 Task: Look for space in Koutiala, Mali from 4th August, 2023 to 8th August, 2023 for 1 adult in price range Rs.10000 to Rs.15000. Place can be private room with 1  bedroom having 1 bed and 1 bathroom. Property type can be flatguest house, hotel. Amenities needed are: wifi, washing machine. Booking option can be shelf check-in. Required host language is English.
Action: Mouse moved to (450, 91)
Screenshot: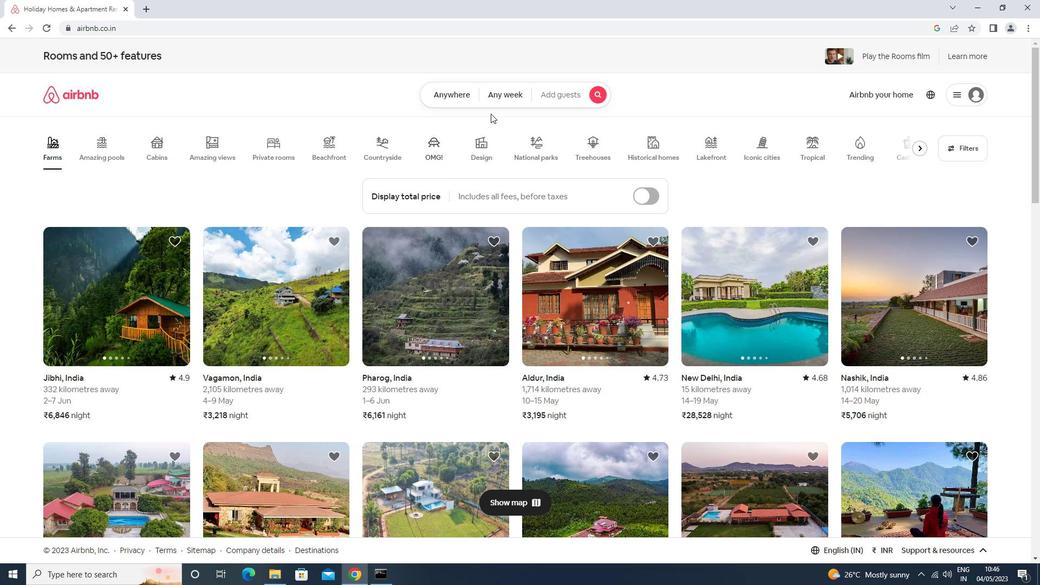 
Action: Mouse pressed left at (450, 91)
Screenshot: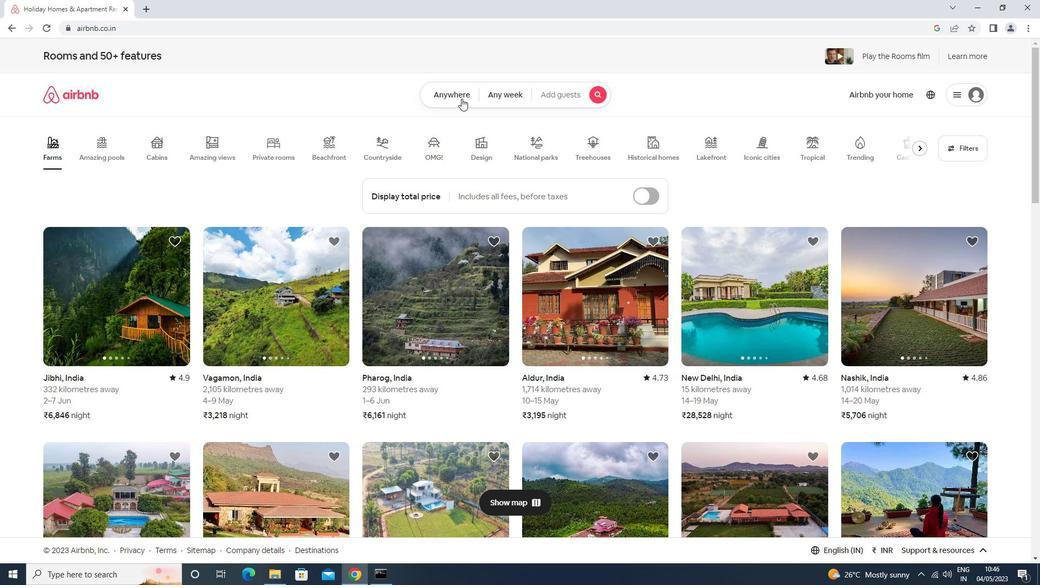
Action: Mouse moved to (388, 136)
Screenshot: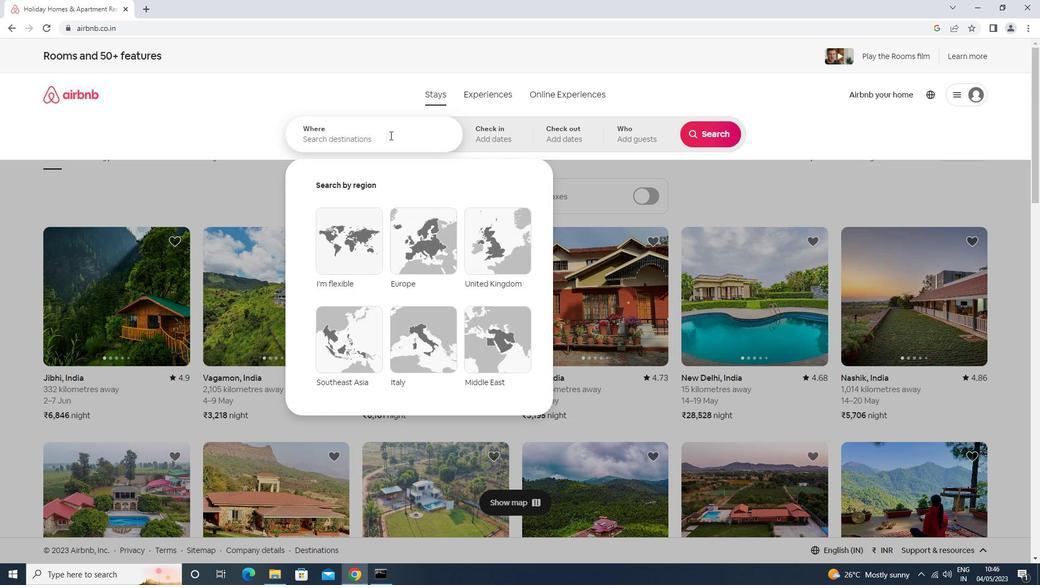 
Action: Mouse pressed left at (388, 136)
Screenshot: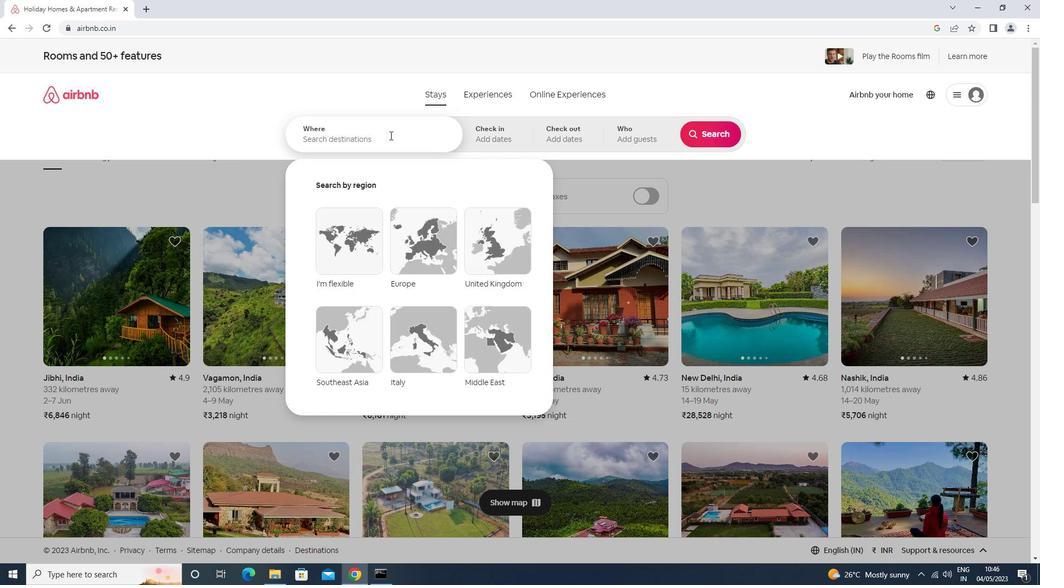 
Action: Mouse moved to (382, 140)
Screenshot: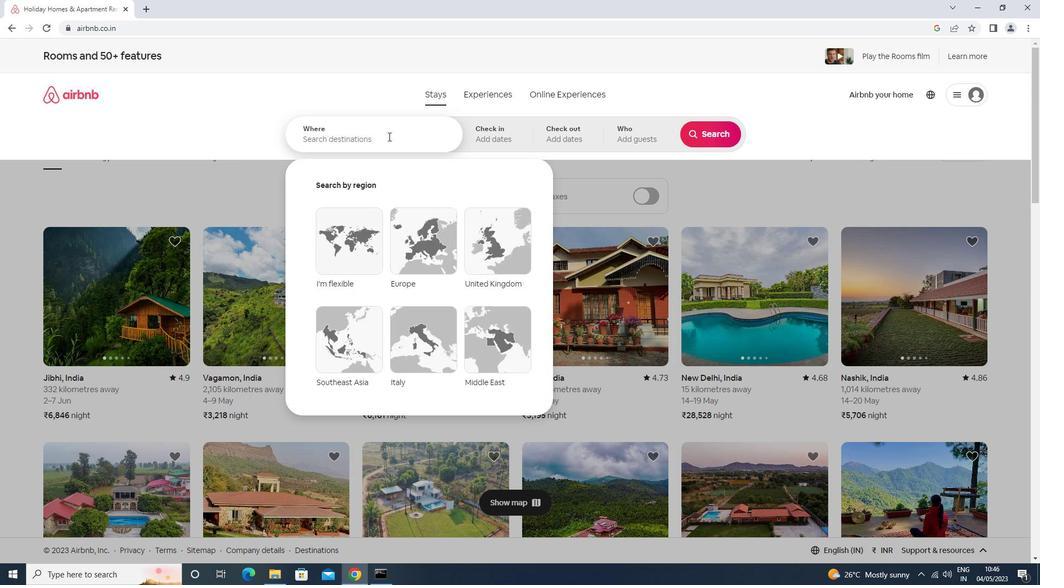 
Action: Key pressed koutiala<Key.space><Key.down><Key.enter>
Screenshot: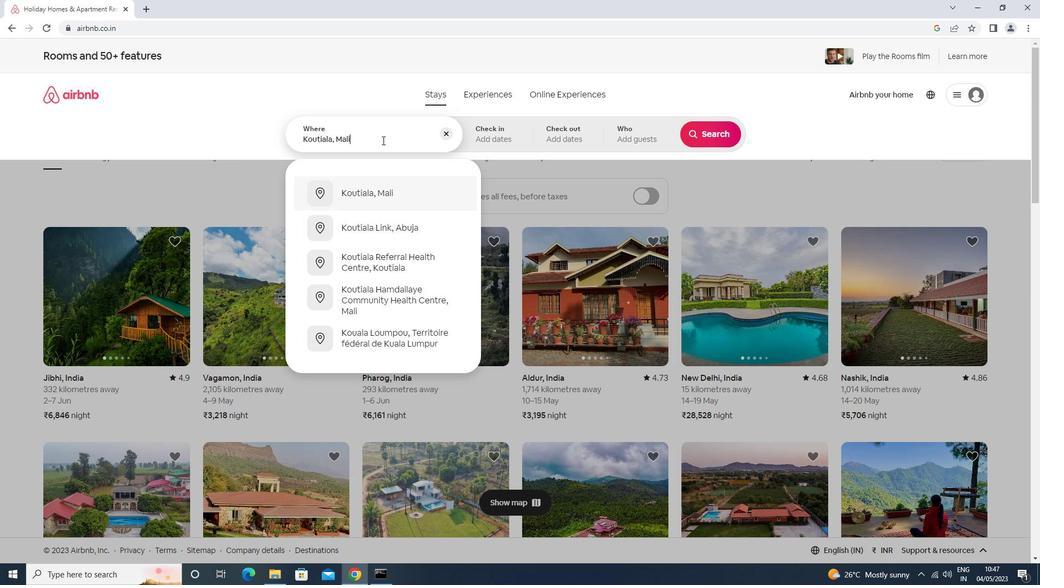 
Action: Mouse moved to (548, 295)
Screenshot: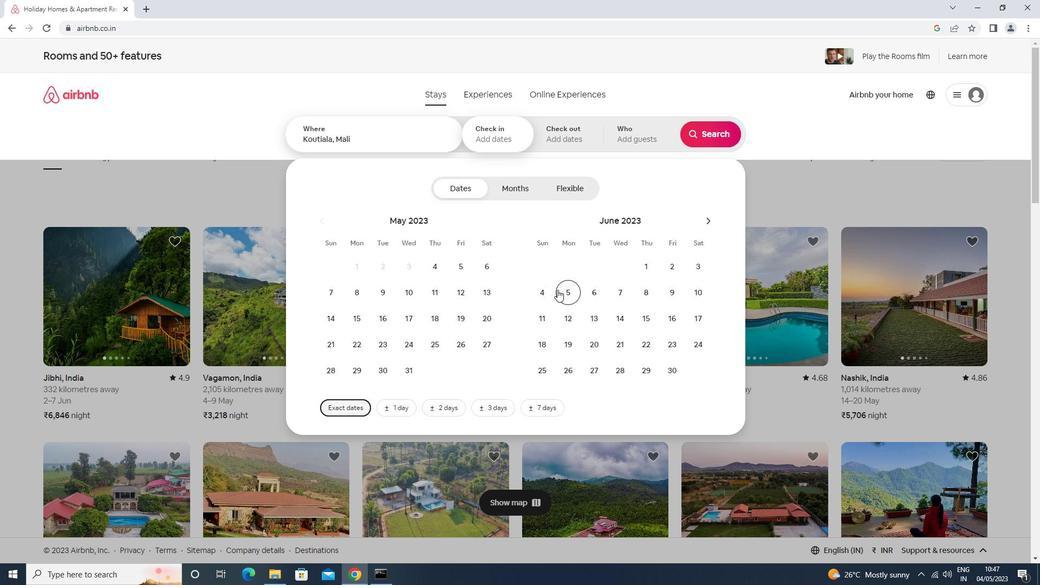 
Action: Mouse pressed left at (548, 295)
Screenshot: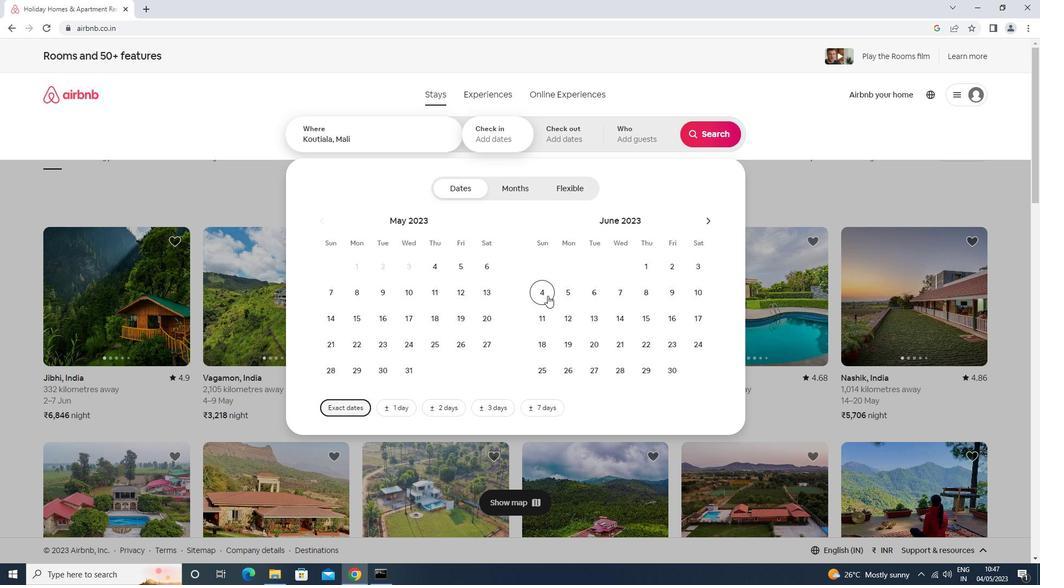 
Action: Mouse moved to (640, 298)
Screenshot: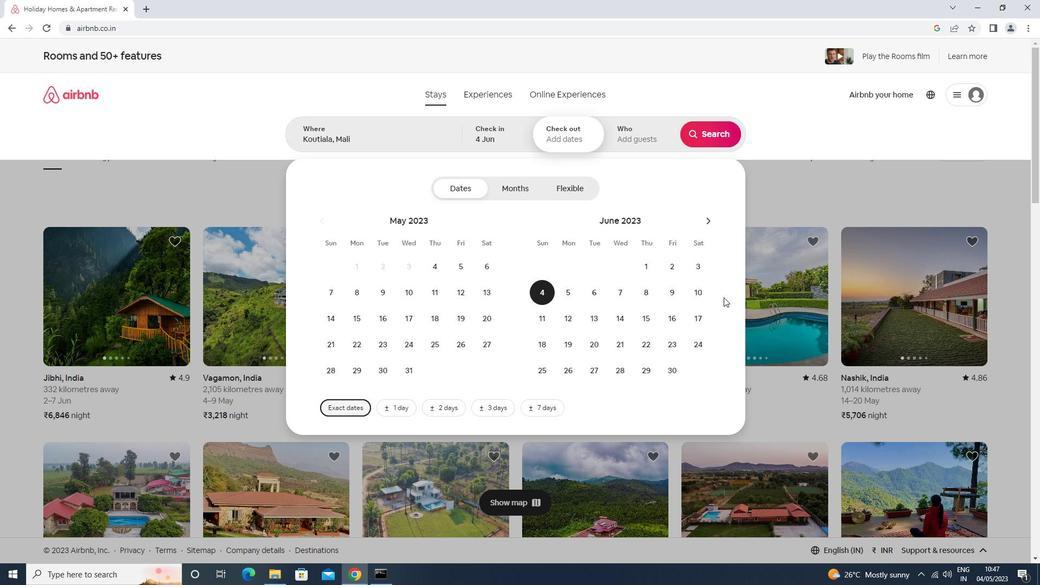 
Action: Mouse pressed left at (640, 298)
Screenshot: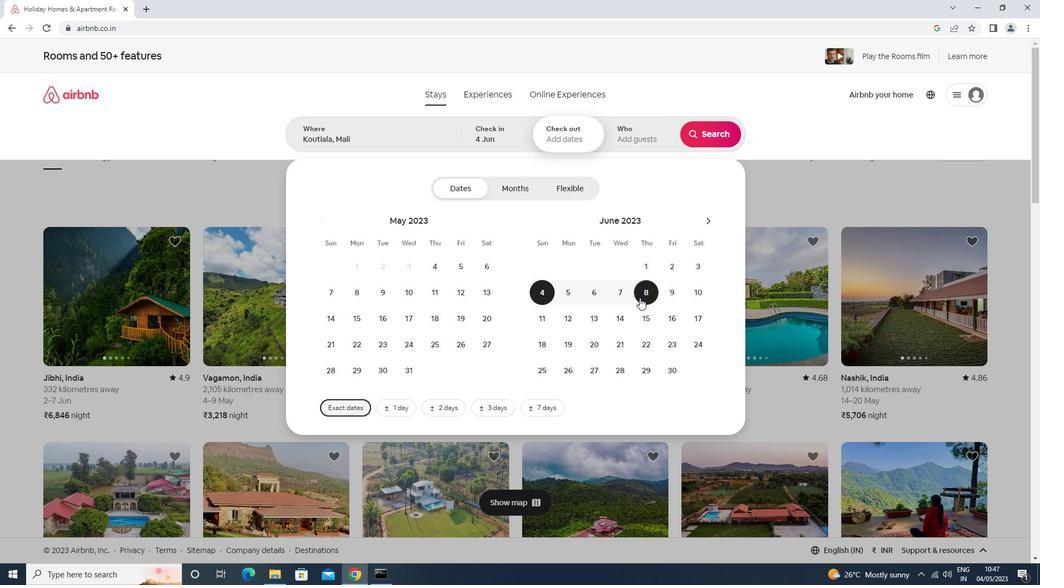 
Action: Mouse moved to (640, 140)
Screenshot: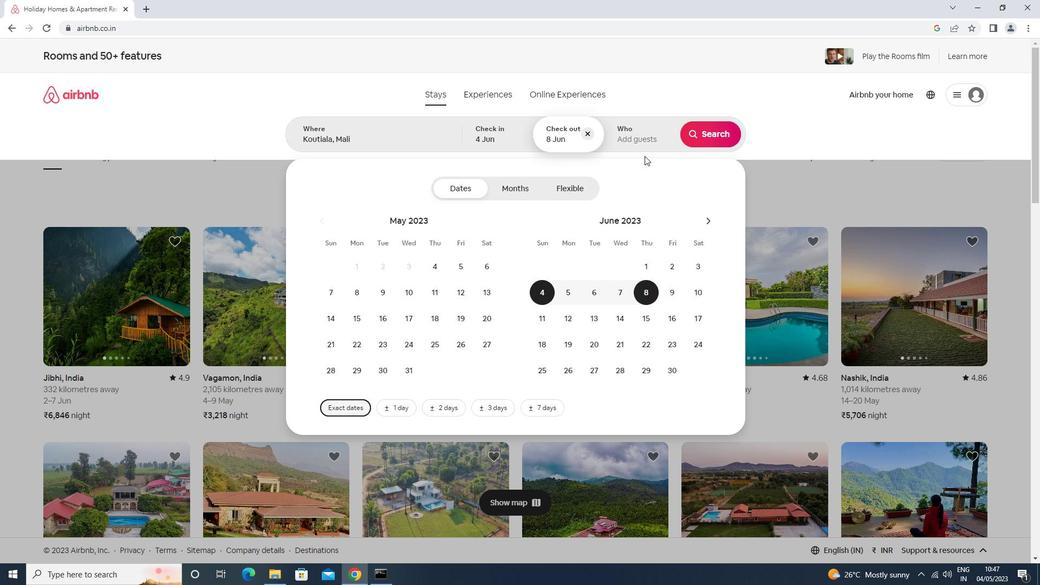 
Action: Mouse pressed left at (640, 140)
Screenshot: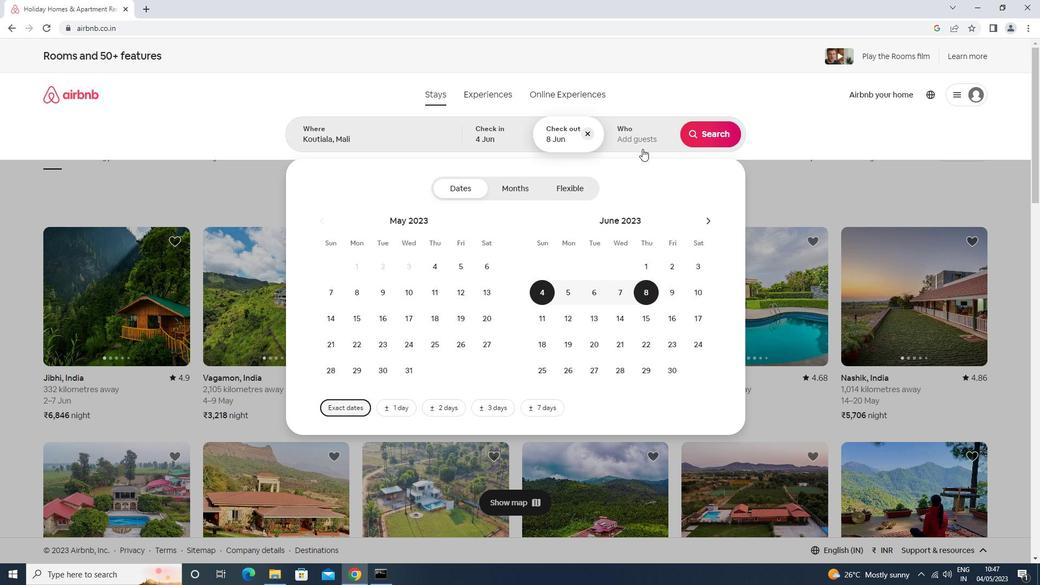 
Action: Mouse moved to (718, 194)
Screenshot: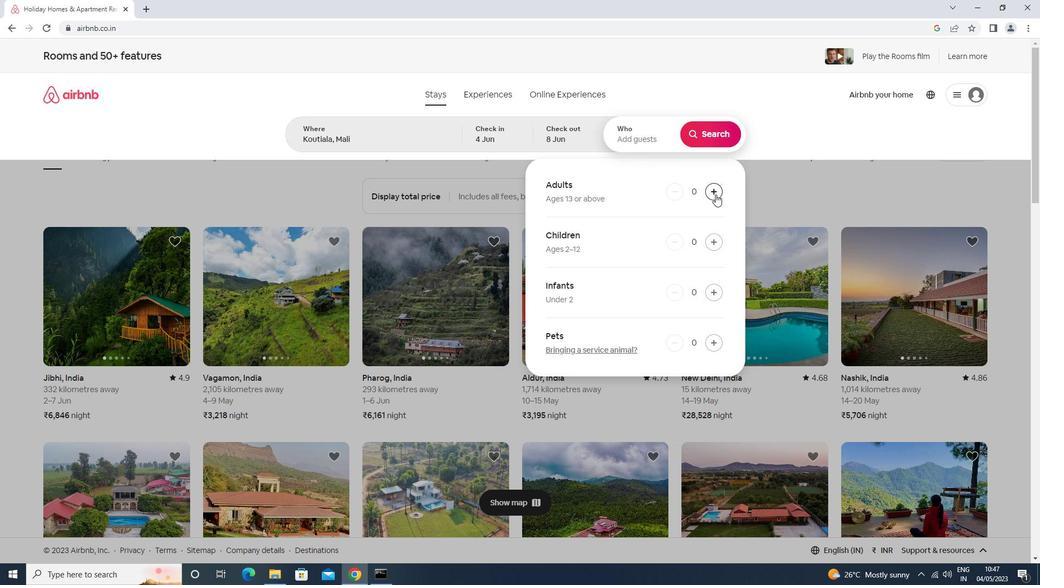 
Action: Mouse pressed left at (718, 194)
Screenshot: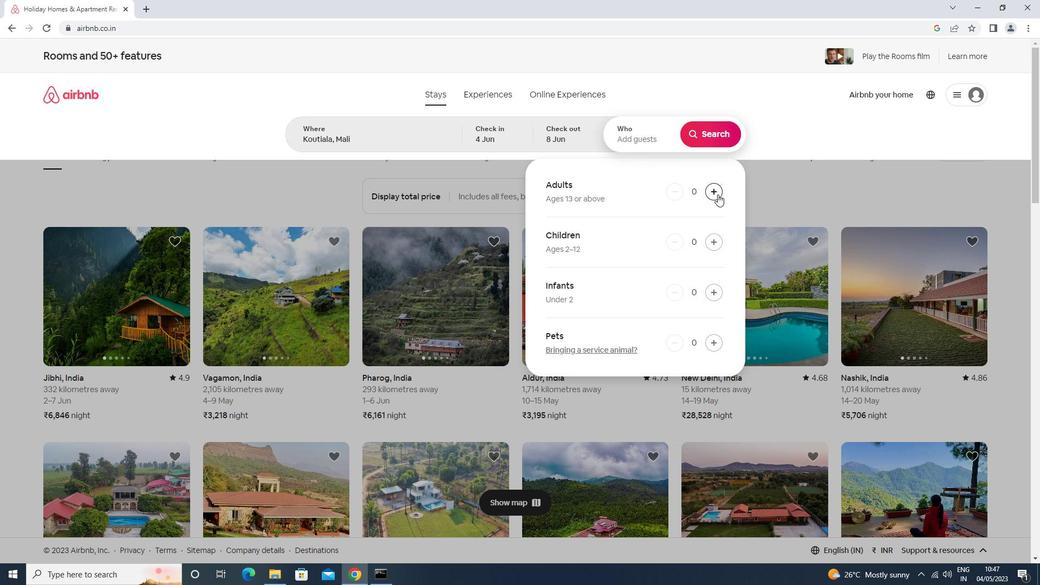 
Action: Mouse moved to (702, 130)
Screenshot: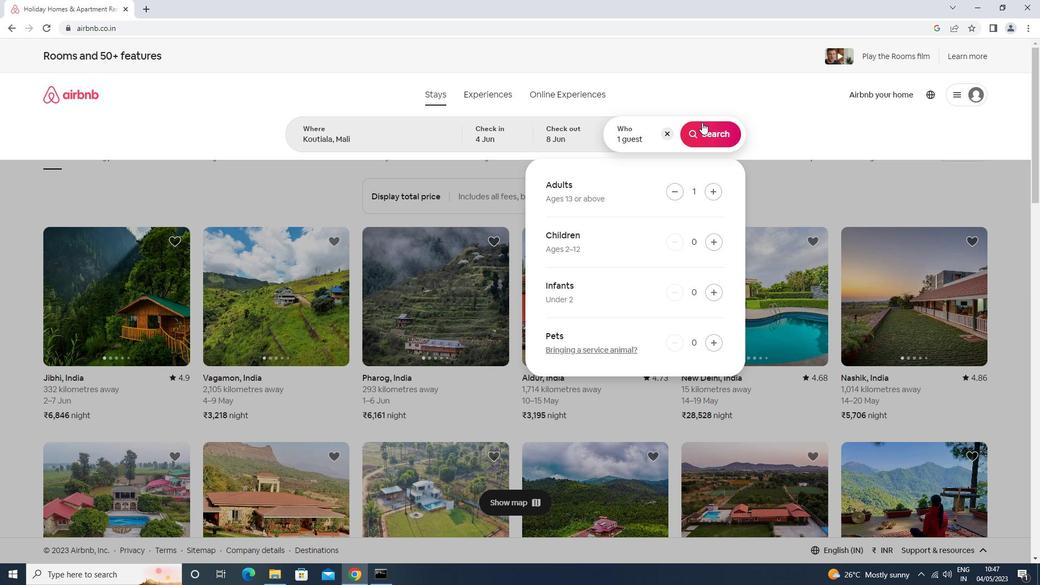 
Action: Mouse pressed left at (702, 130)
Screenshot: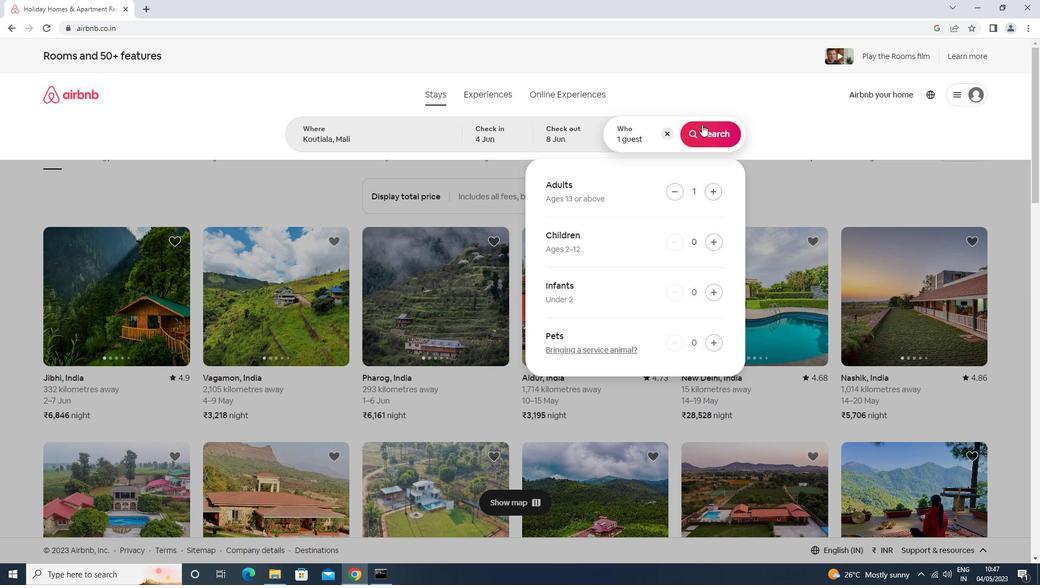 
Action: Mouse moved to (988, 99)
Screenshot: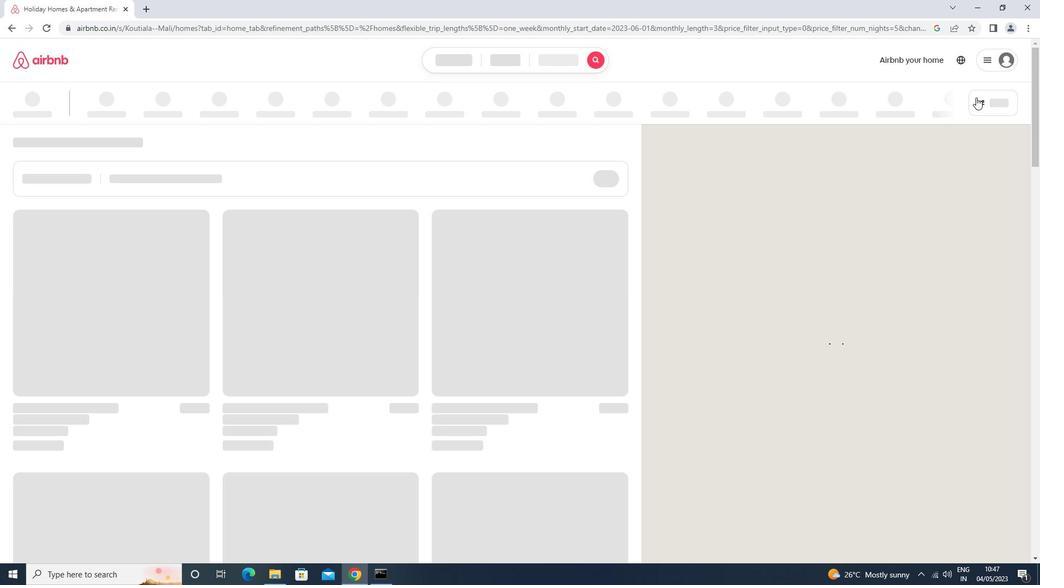 
Action: Mouse pressed left at (988, 99)
Screenshot: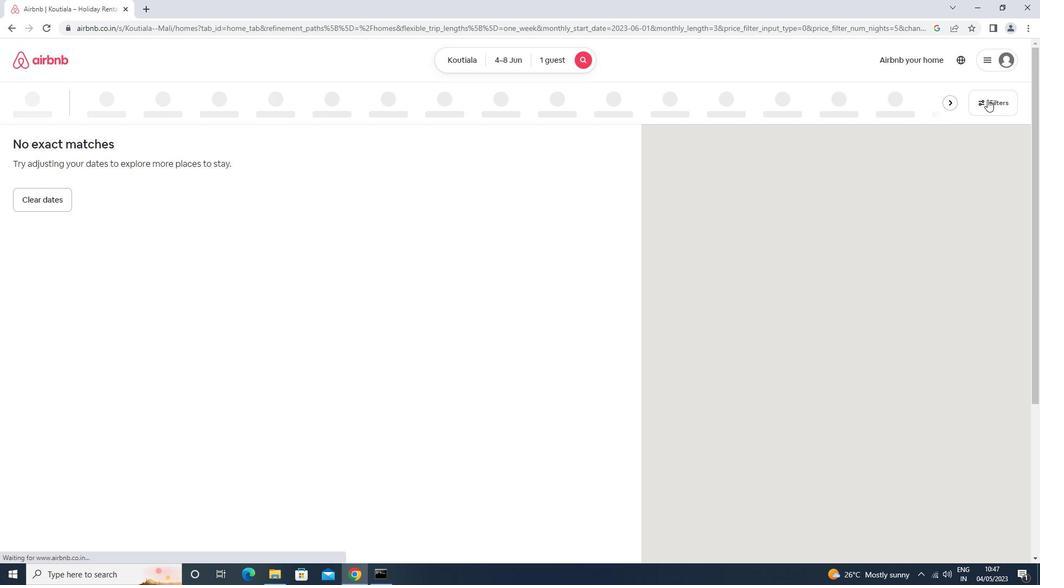 
Action: Mouse moved to (452, 175)
Screenshot: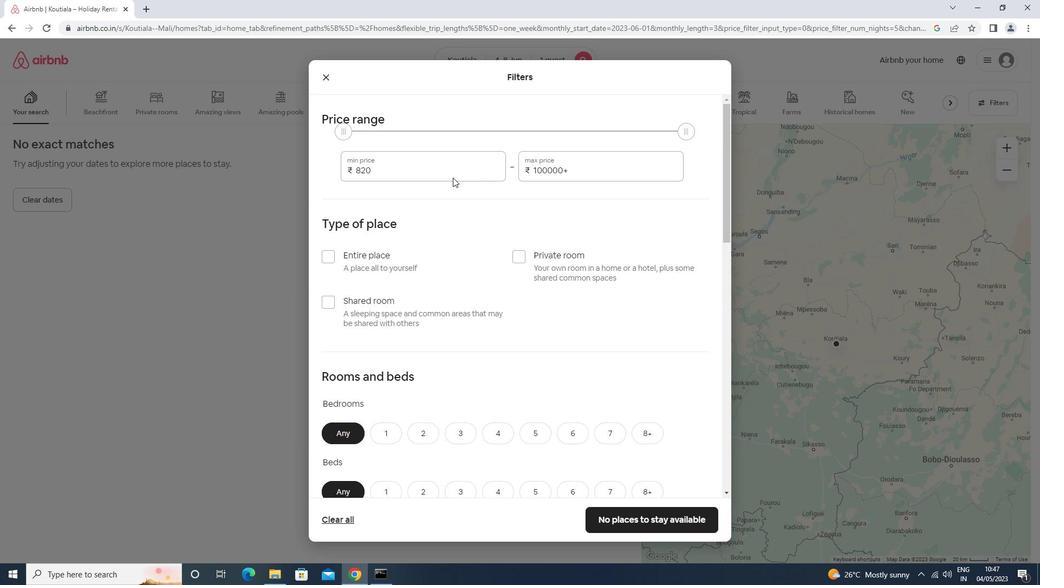 
Action: Mouse pressed left at (452, 175)
Screenshot: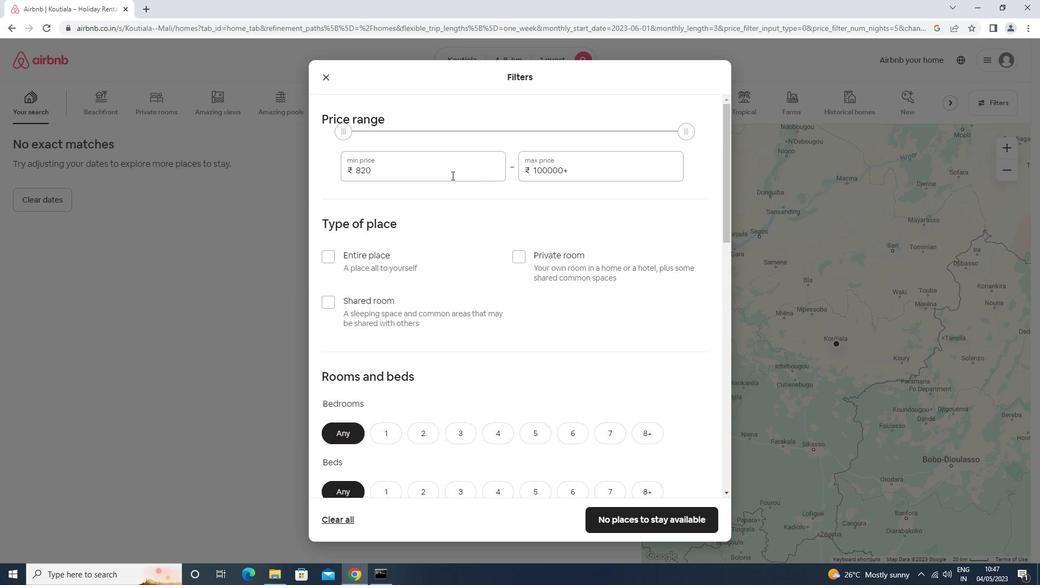 
Action: Key pressed <Key.backspace><Key.backspace><Key.backspace><Key.backspace><Key.backspace><Key.backspace><Key.backspace><Key.backspace><Key.backspace><Key.backspace><Key.backspace><Key.backspace><Key.backspace>10000<Key.tab>15000
Screenshot: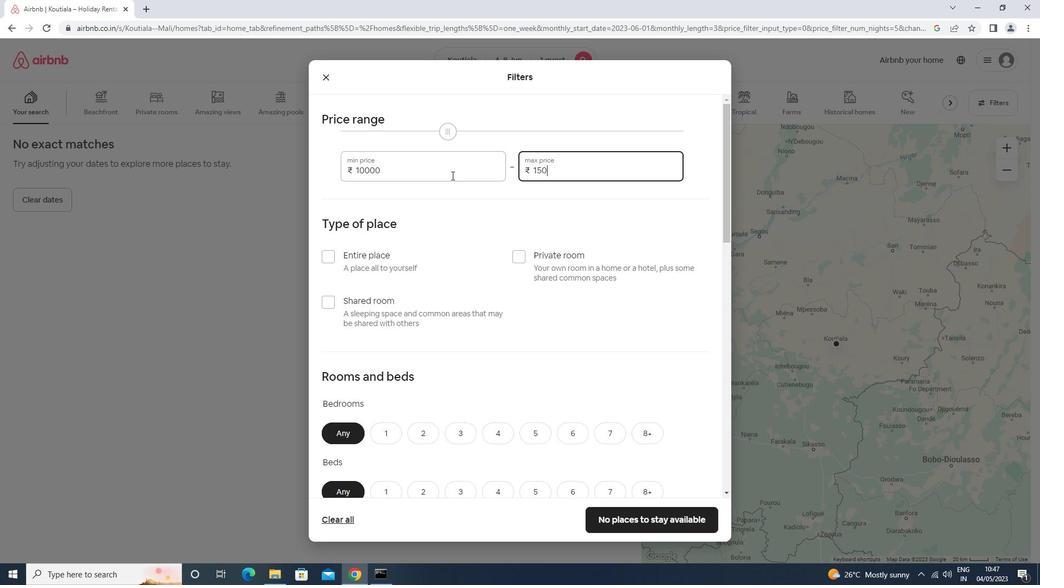 
Action: Mouse moved to (524, 259)
Screenshot: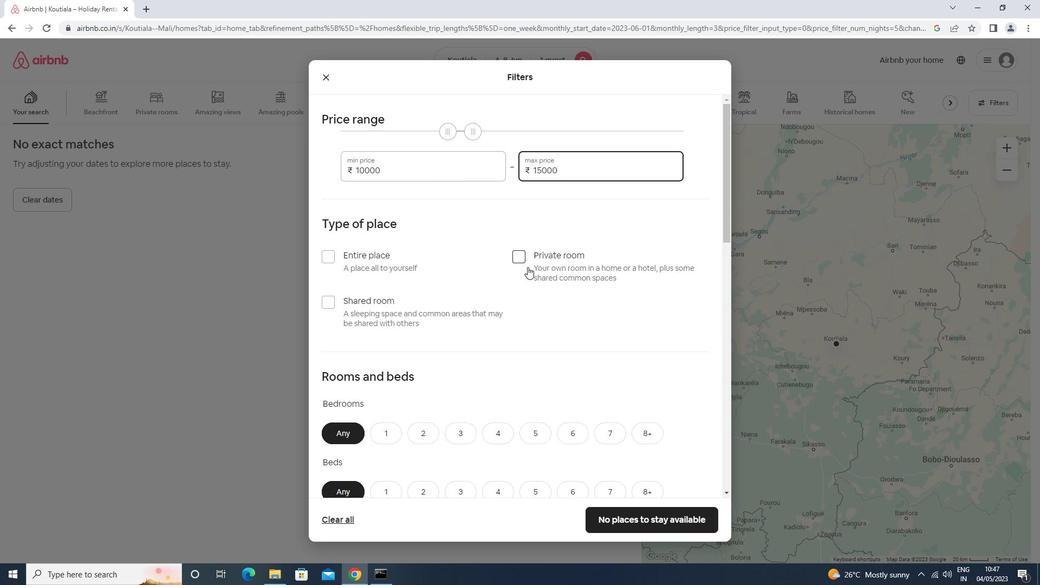 
Action: Mouse pressed left at (524, 259)
Screenshot: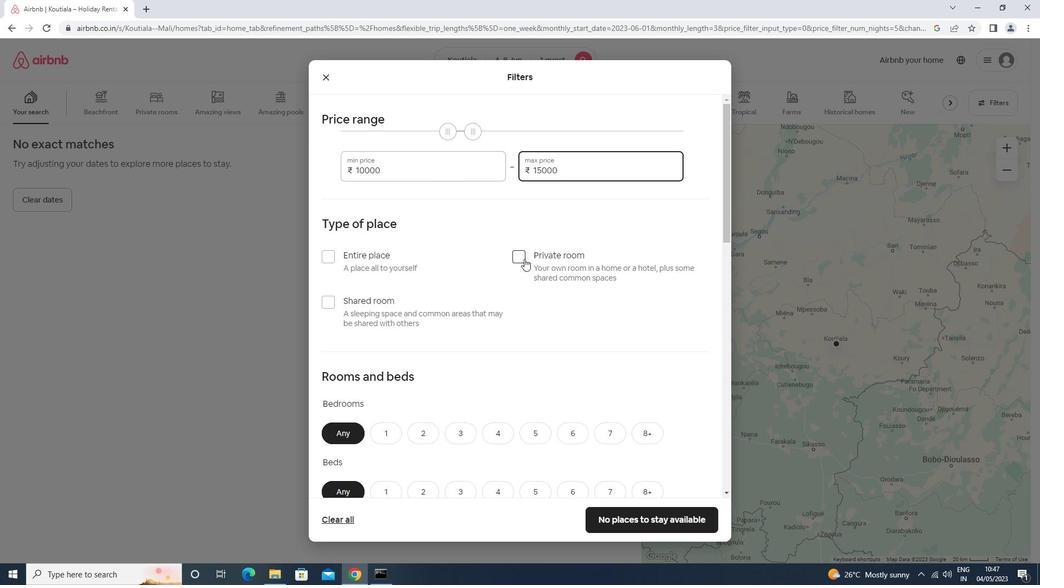 
Action: Mouse scrolled (524, 258) with delta (0, 0)
Screenshot: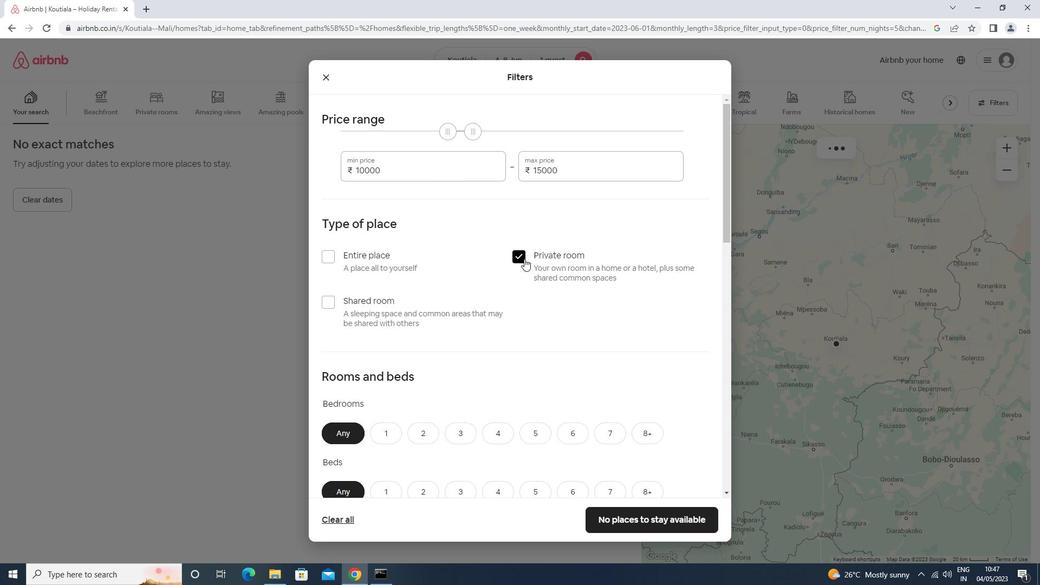 
Action: Mouse scrolled (524, 258) with delta (0, 0)
Screenshot: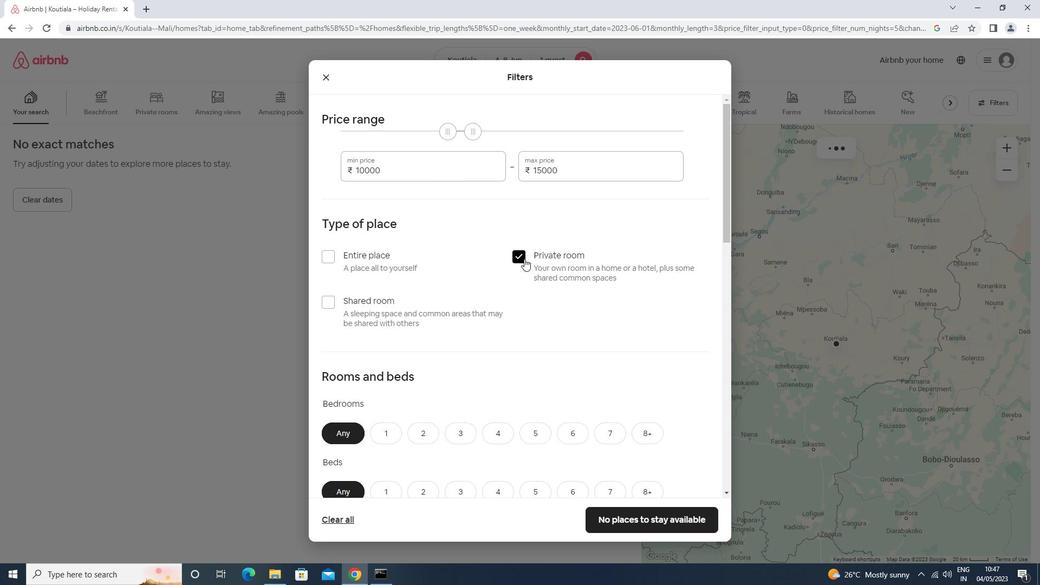 
Action: Mouse moved to (389, 325)
Screenshot: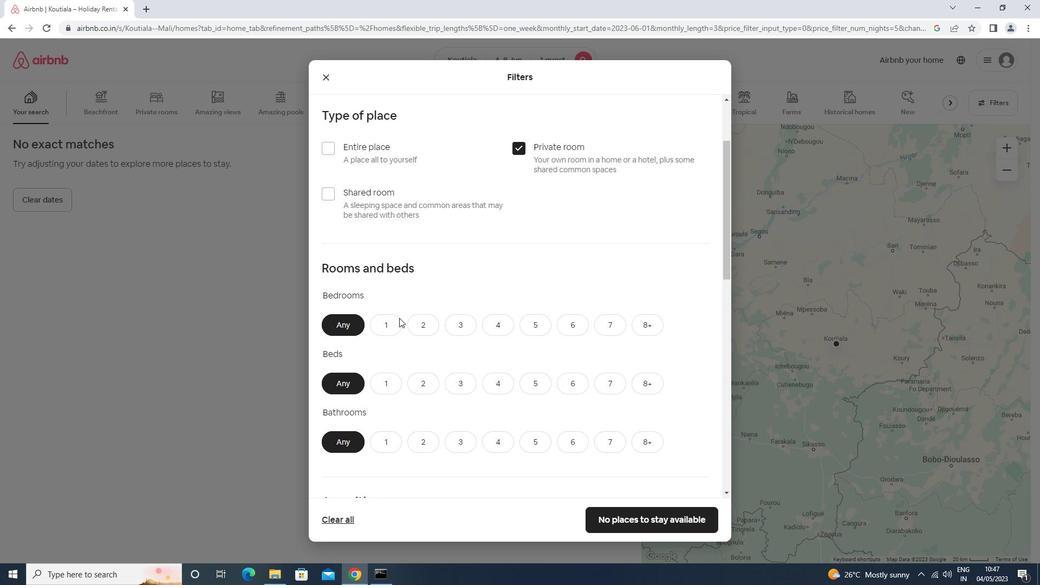 
Action: Mouse pressed left at (389, 325)
Screenshot: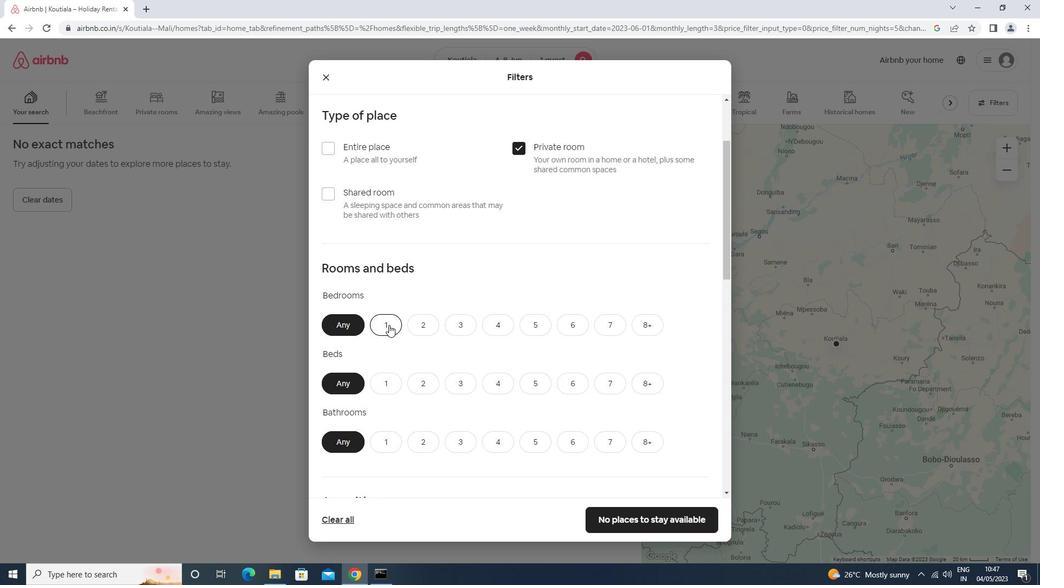 
Action: Mouse moved to (389, 325)
Screenshot: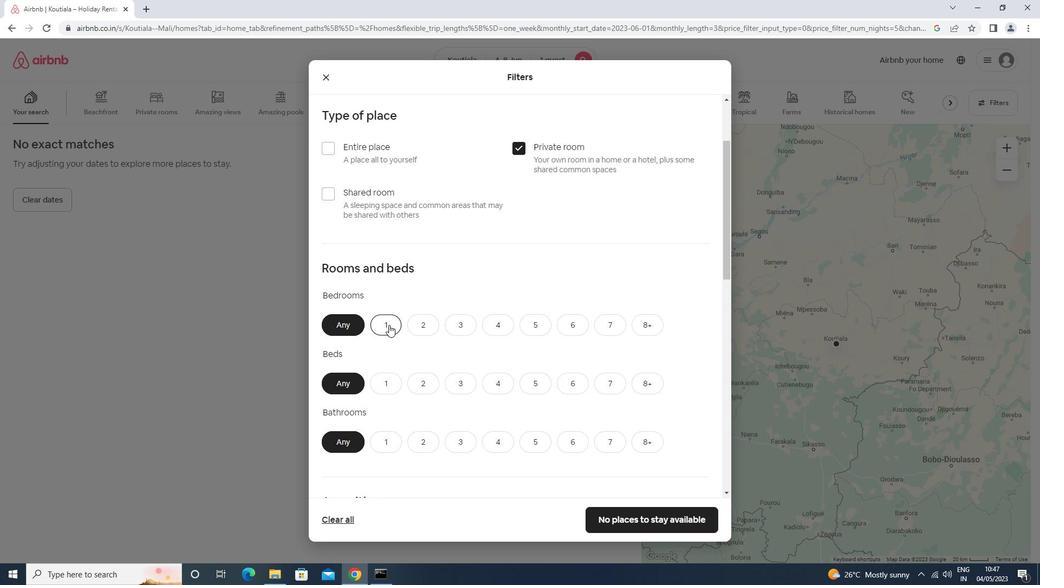 
Action: Mouse scrolled (389, 324) with delta (0, 0)
Screenshot: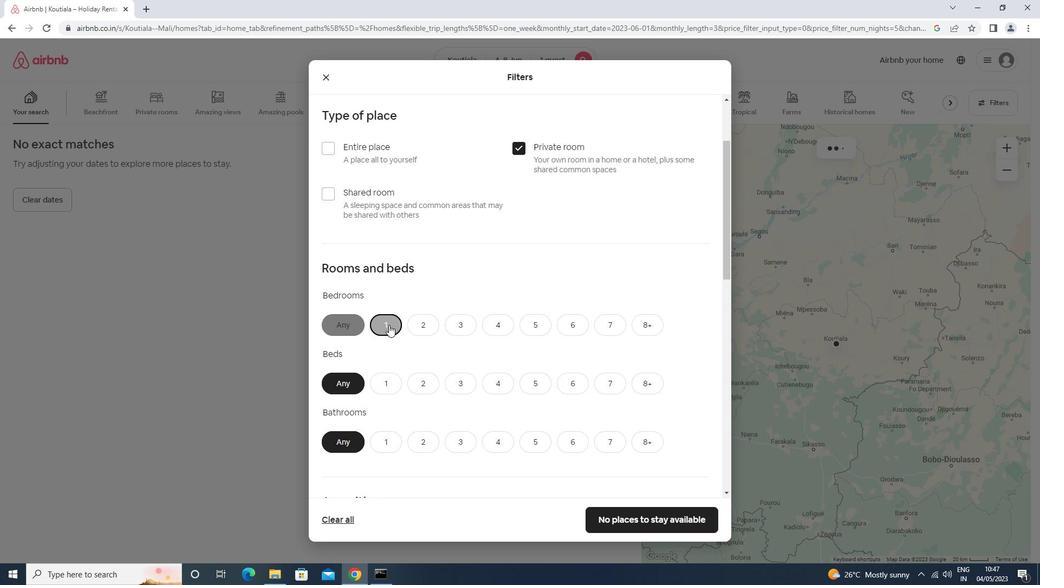 
Action: Mouse scrolled (389, 324) with delta (0, 0)
Screenshot: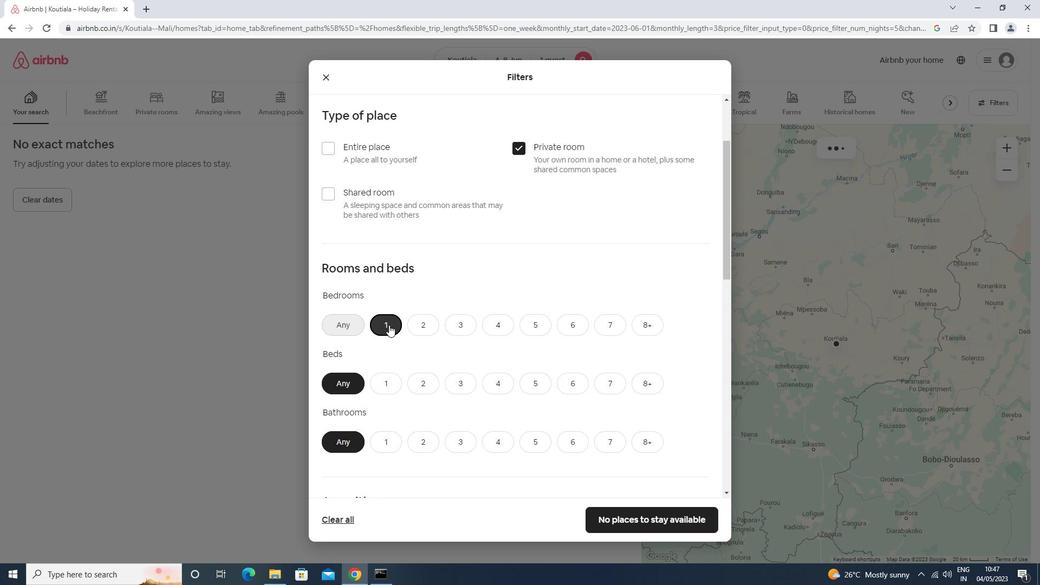 
Action: Mouse scrolled (389, 324) with delta (0, 0)
Screenshot: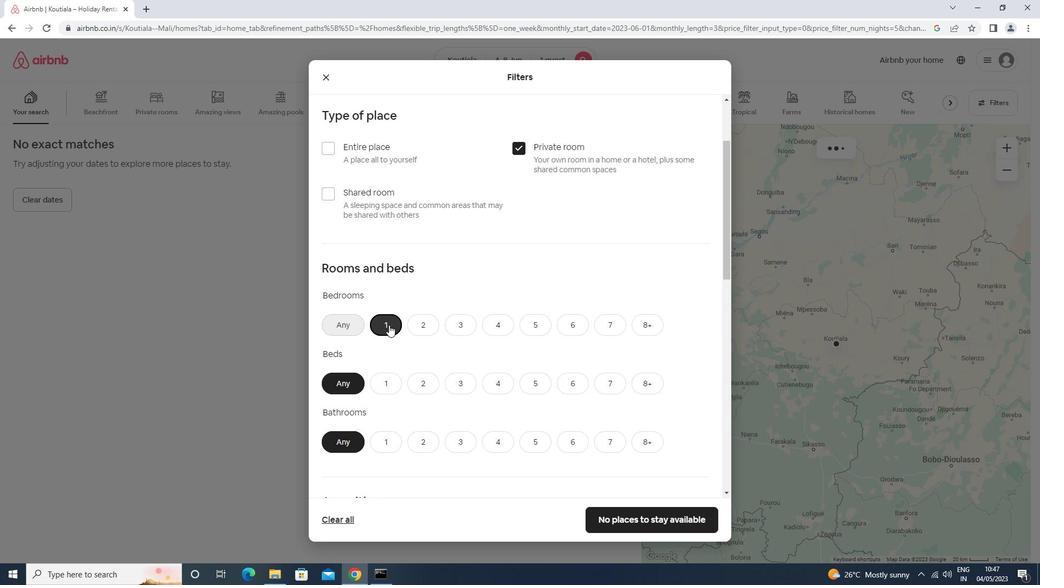 
Action: Mouse moved to (394, 224)
Screenshot: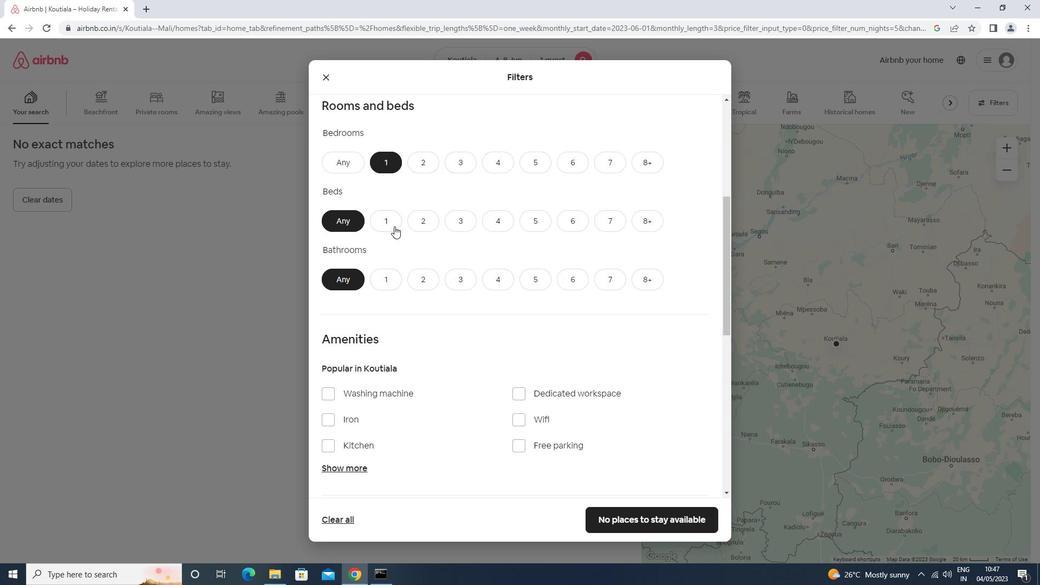 
Action: Mouse pressed left at (394, 224)
Screenshot: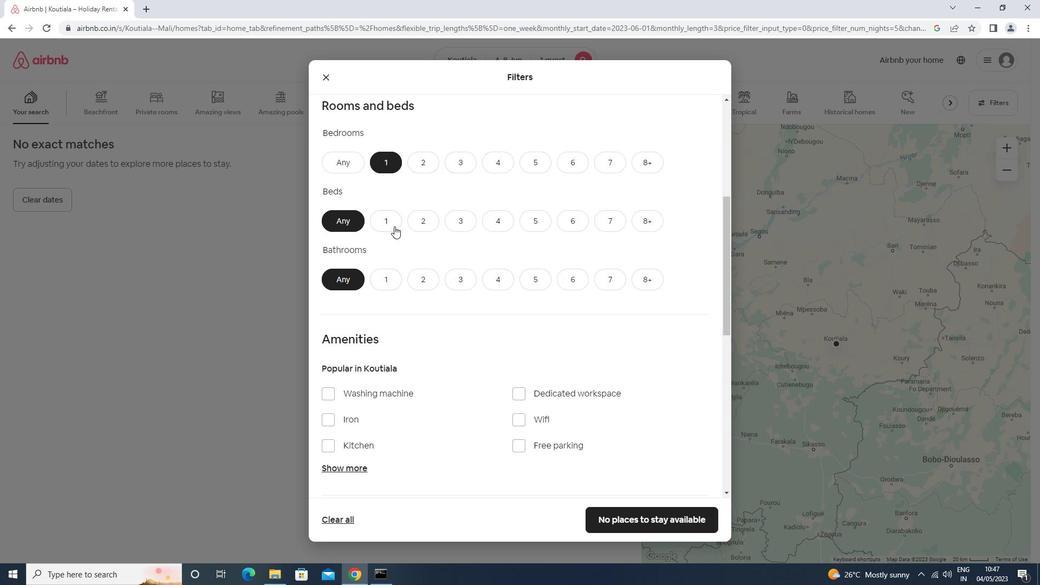 
Action: Mouse moved to (389, 282)
Screenshot: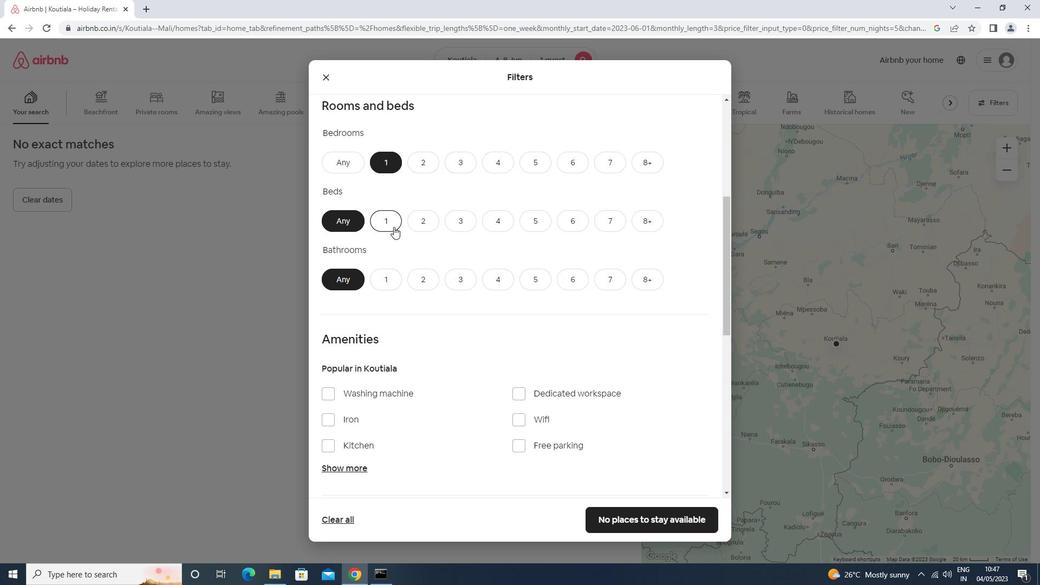
Action: Mouse pressed left at (389, 282)
Screenshot: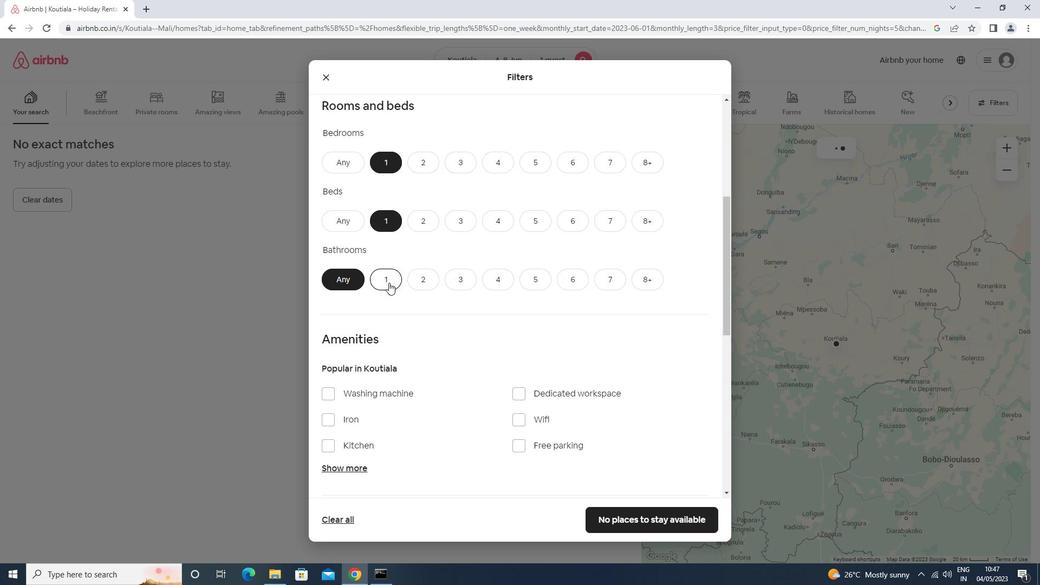 
Action: Mouse moved to (356, 393)
Screenshot: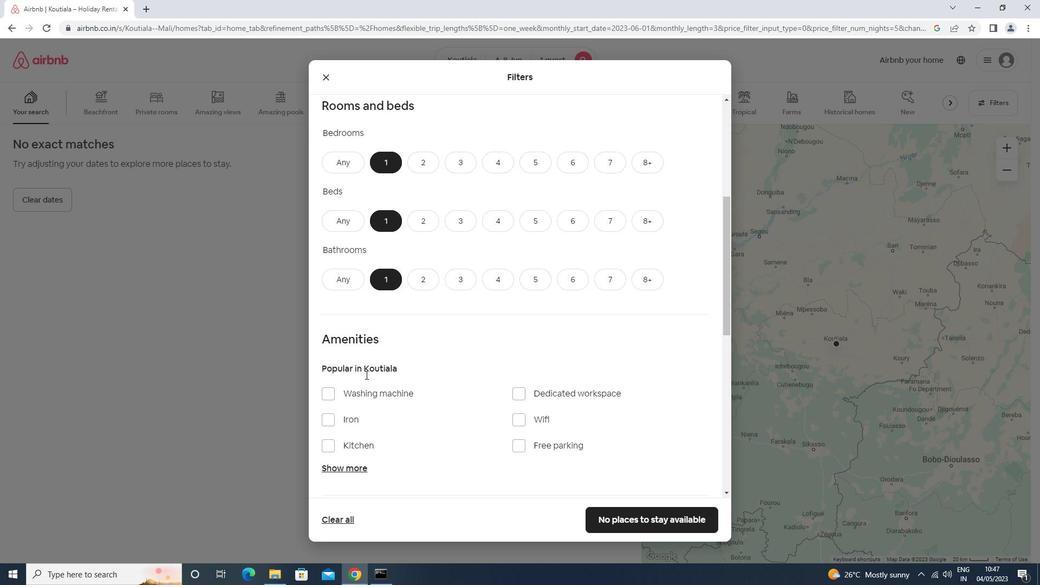 
Action: Mouse pressed left at (356, 393)
Screenshot: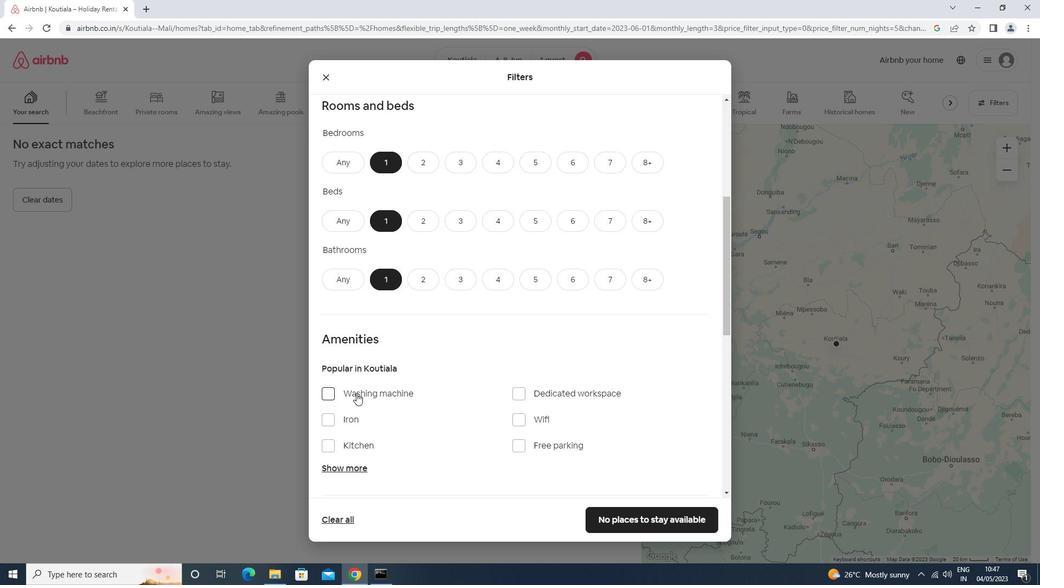 
Action: Mouse moved to (397, 374)
Screenshot: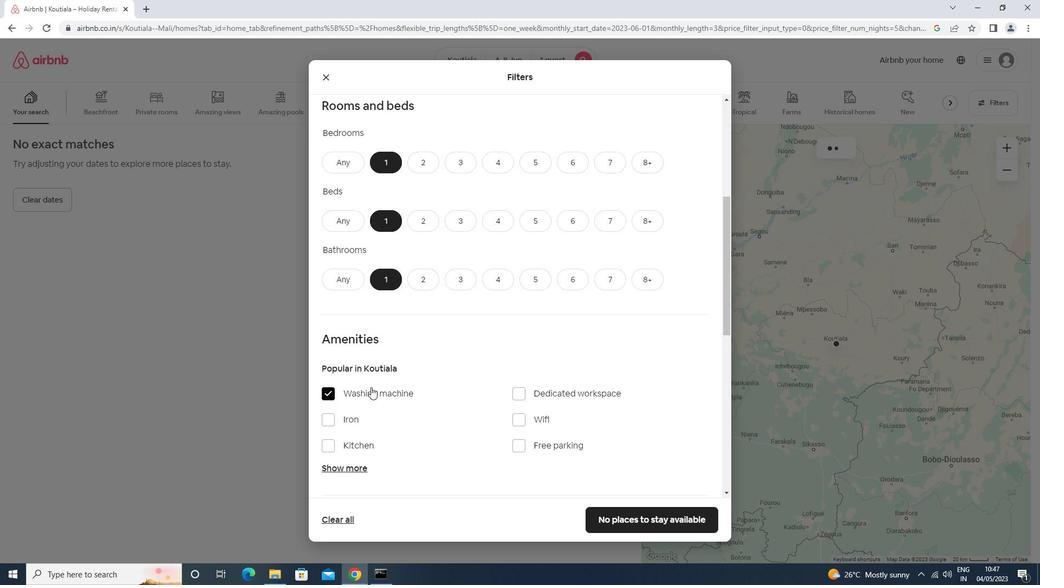 
Action: Mouse scrolled (397, 374) with delta (0, 0)
Screenshot: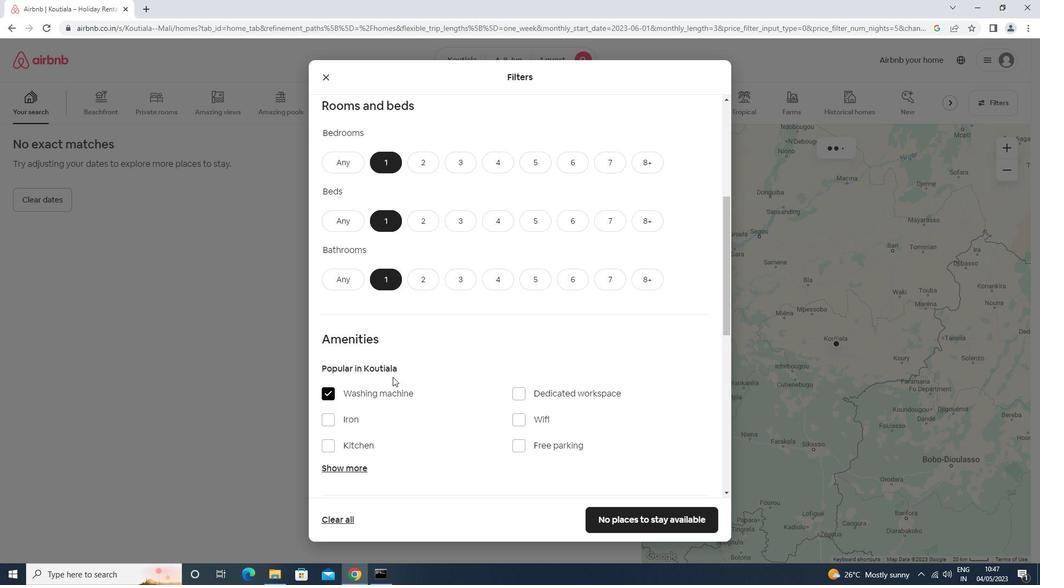
Action: Mouse scrolled (397, 374) with delta (0, 0)
Screenshot: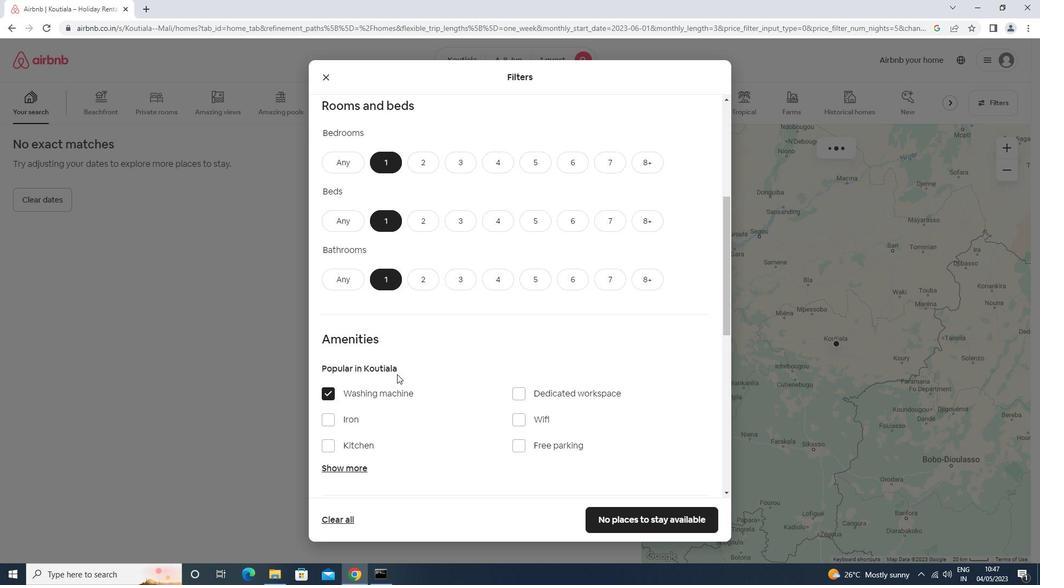 
Action: Mouse scrolled (397, 374) with delta (0, 0)
Screenshot: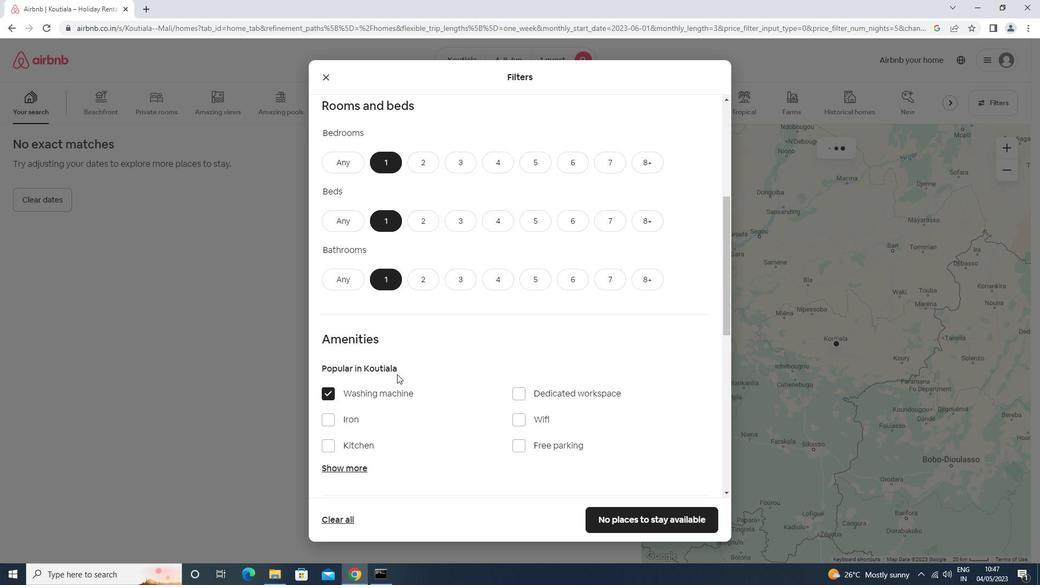 
Action: Mouse moved to (532, 255)
Screenshot: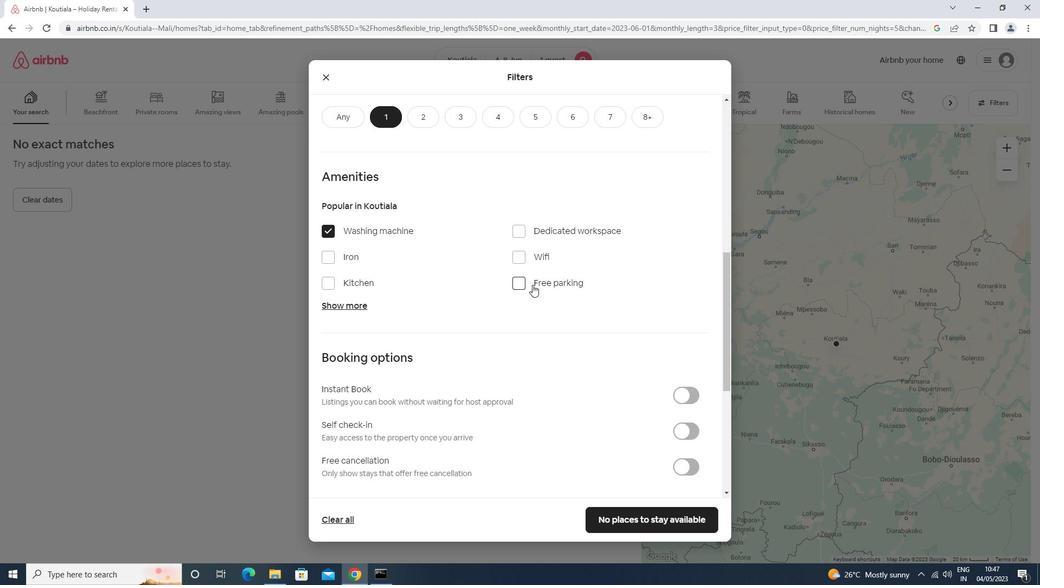 
Action: Mouse pressed left at (532, 255)
Screenshot: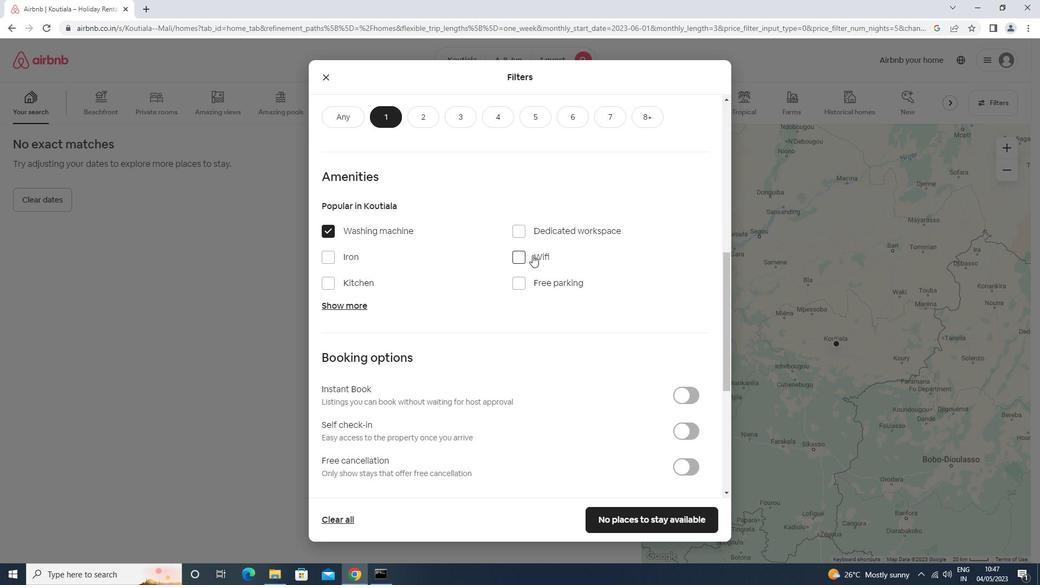 
Action: Mouse moved to (532, 254)
Screenshot: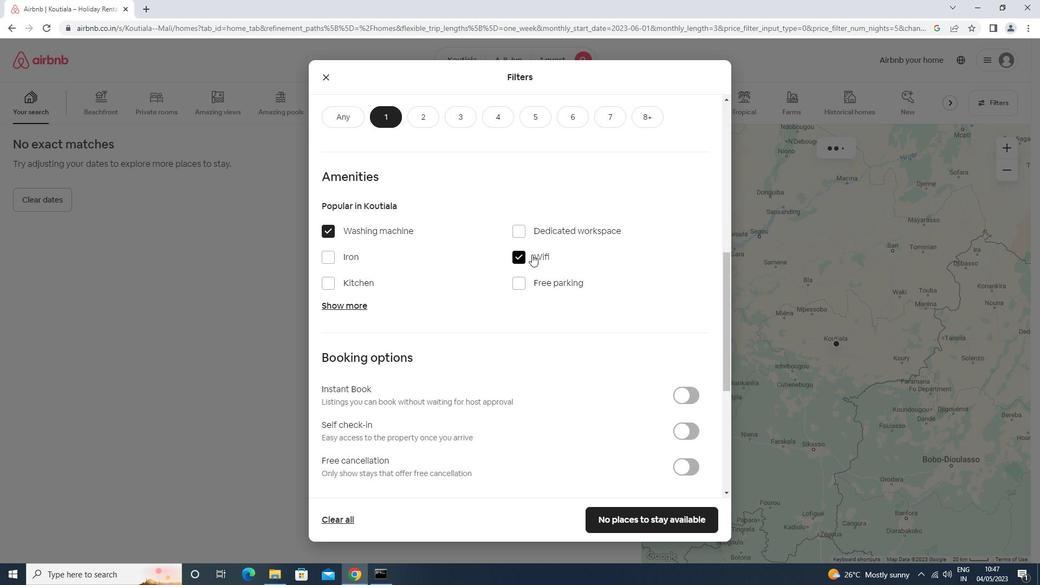 
Action: Mouse scrolled (532, 254) with delta (0, 0)
Screenshot: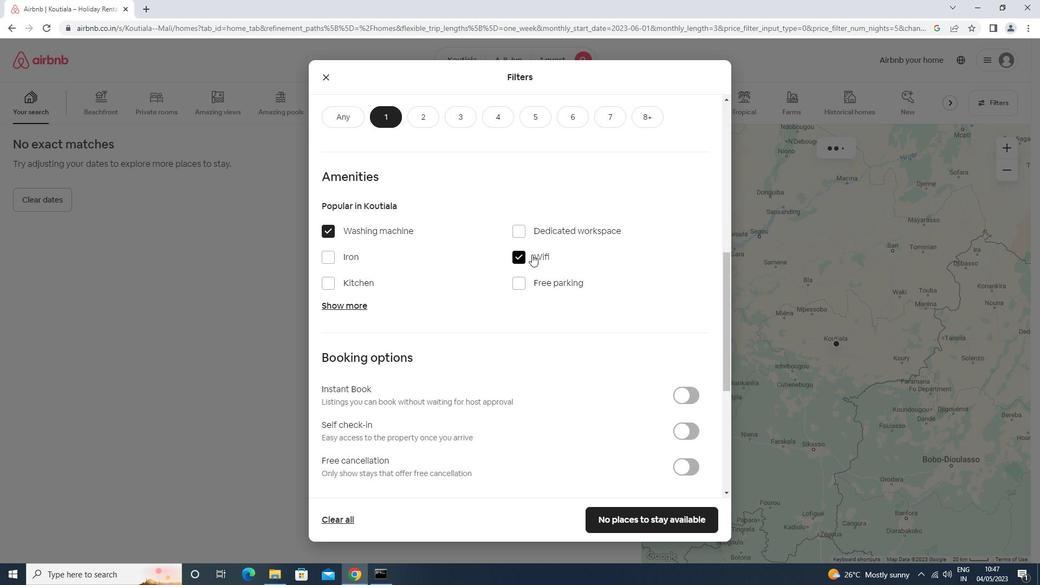 
Action: Mouse moved to (531, 255)
Screenshot: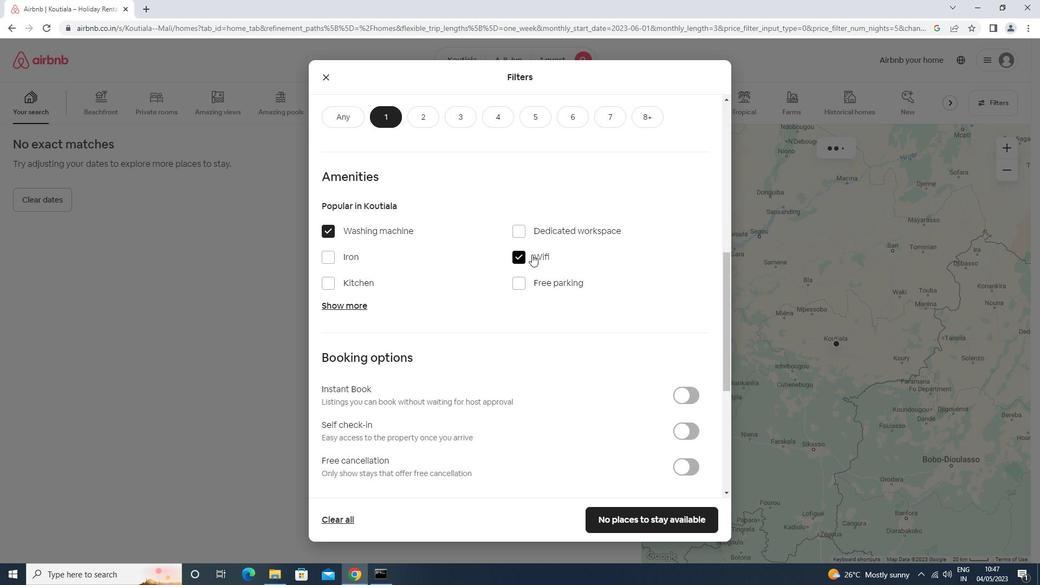 
Action: Mouse scrolled (531, 254) with delta (0, 0)
Screenshot: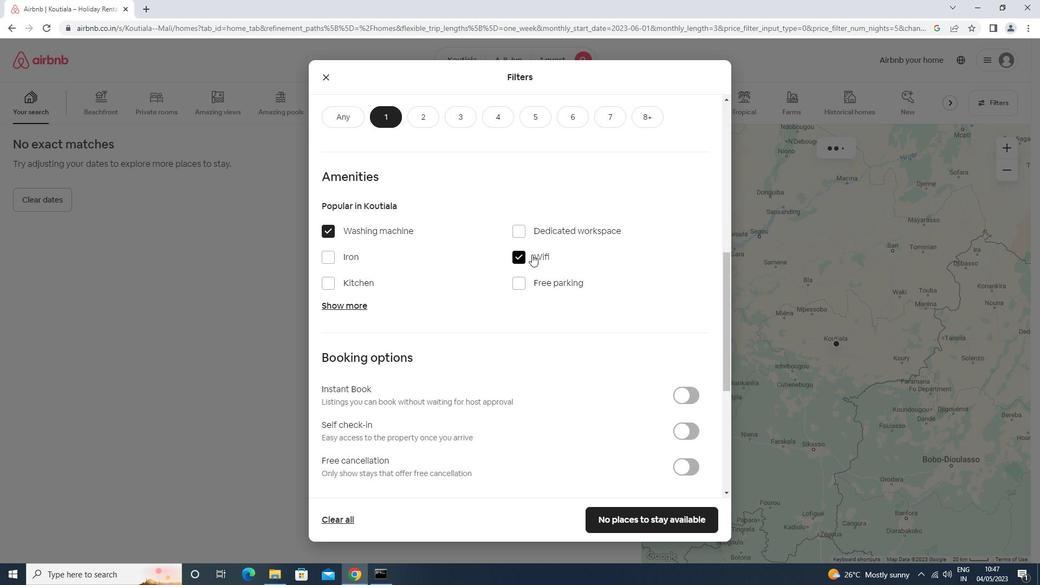 
Action: Mouse moved to (531, 256)
Screenshot: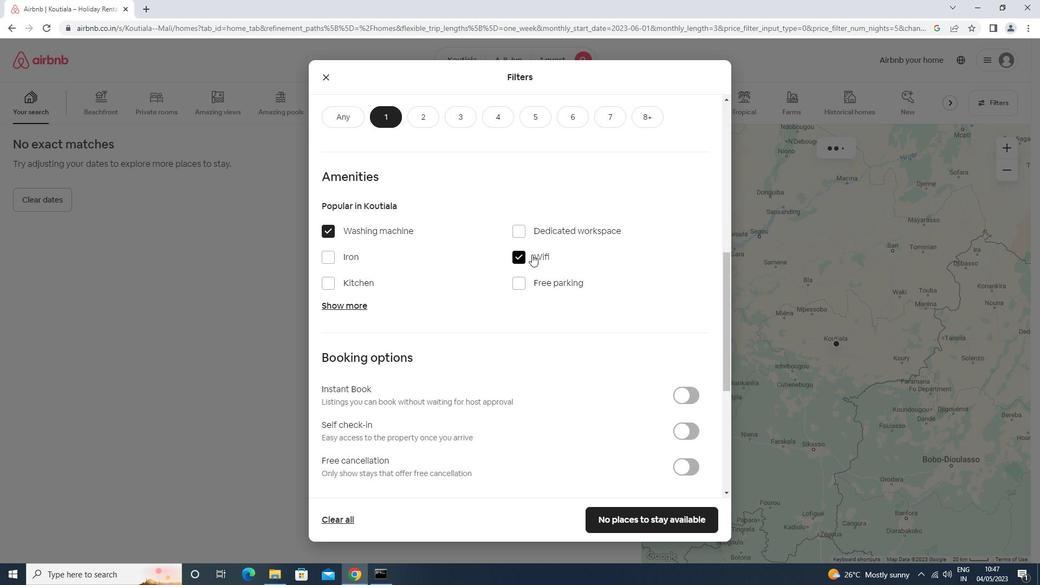 
Action: Mouse scrolled (531, 255) with delta (0, 0)
Screenshot: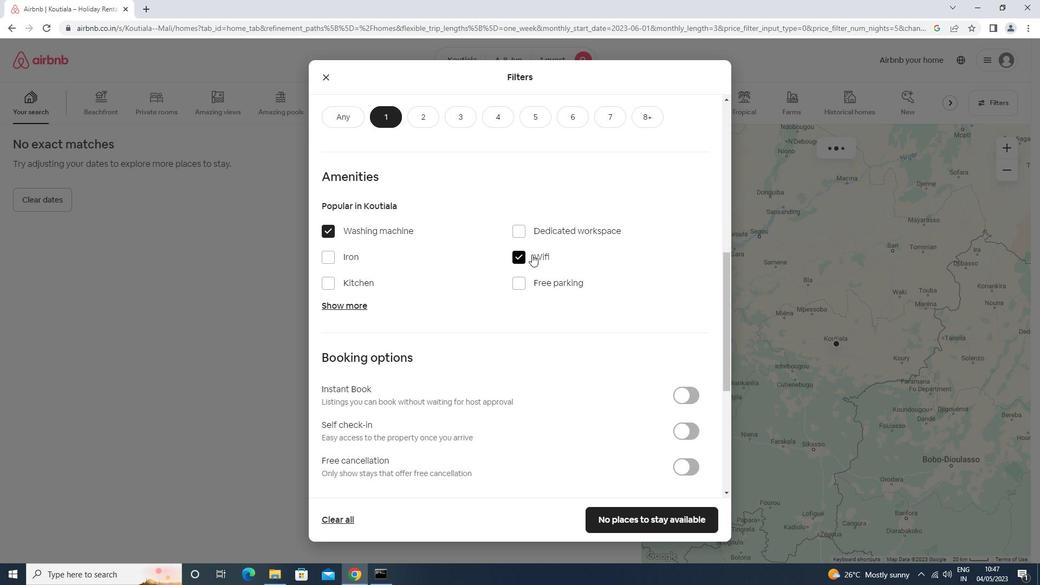 
Action: Mouse moved to (691, 265)
Screenshot: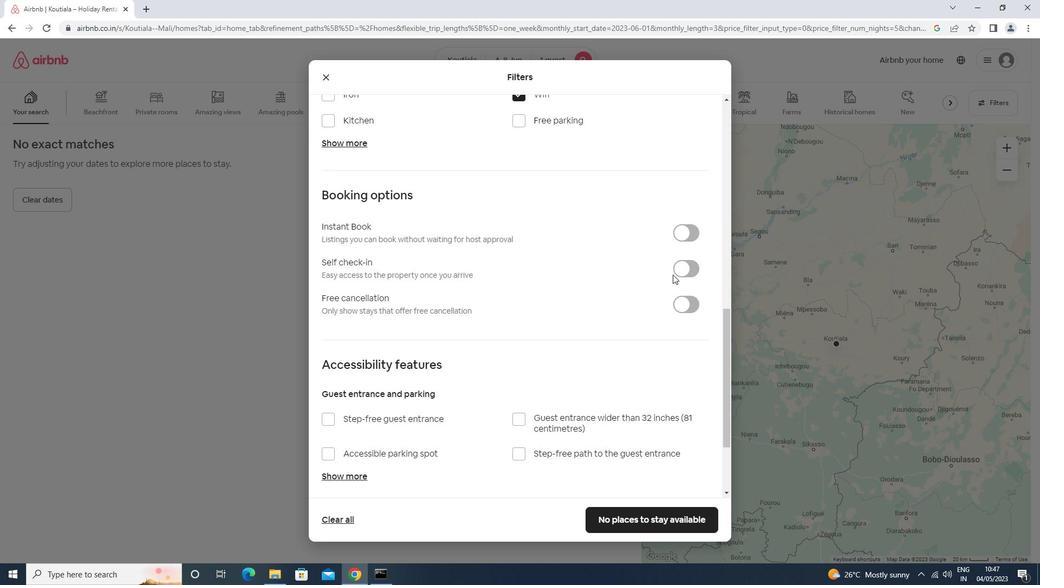 
Action: Mouse pressed left at (691, 265)
Screenshot: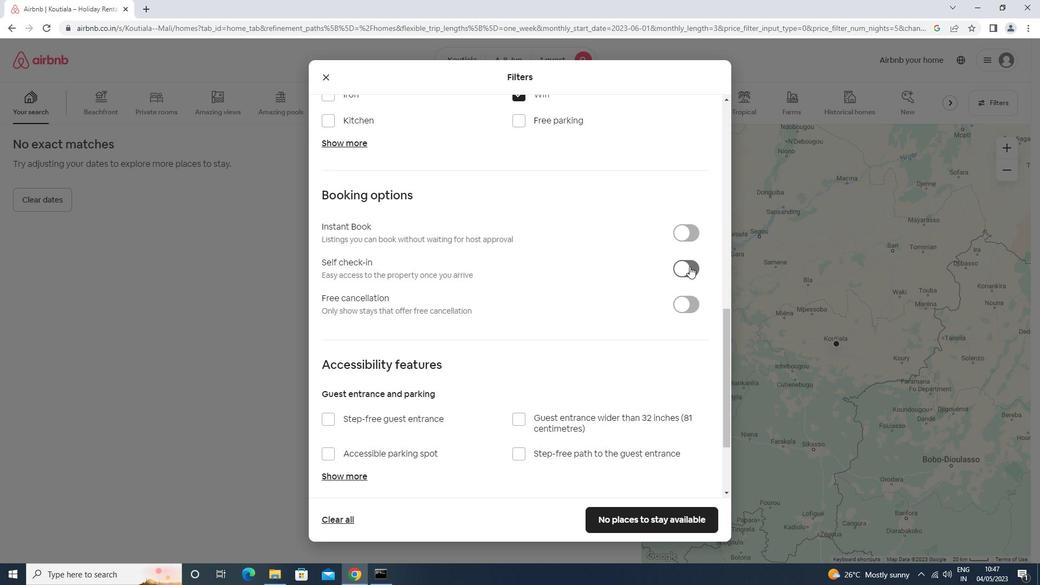 
Action: Mouse moved to (685, 269)
Screenshot: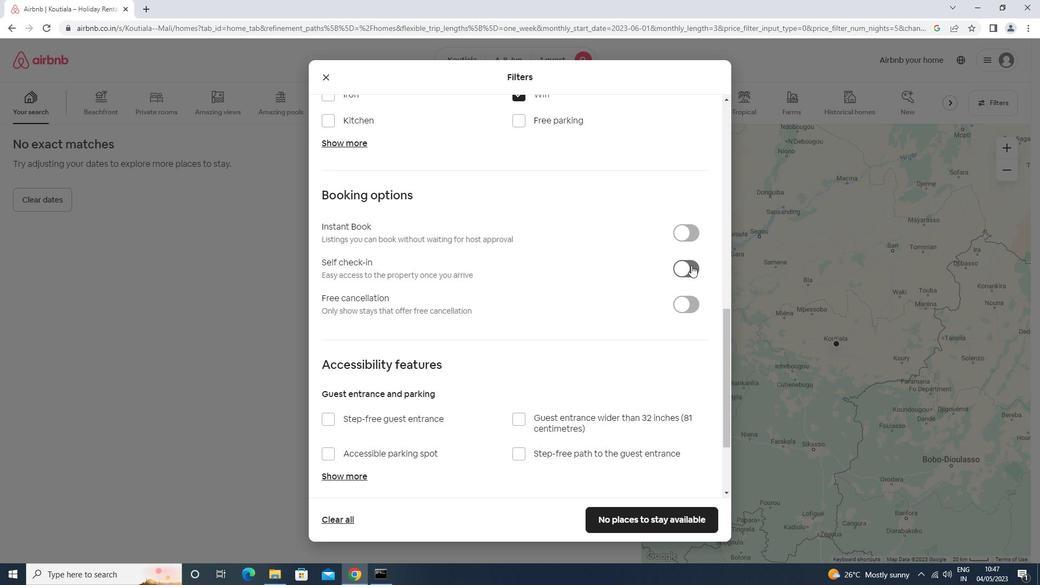 
Action: Mouse scrolled (685, 268) with delta (0, 0)
Screenshot: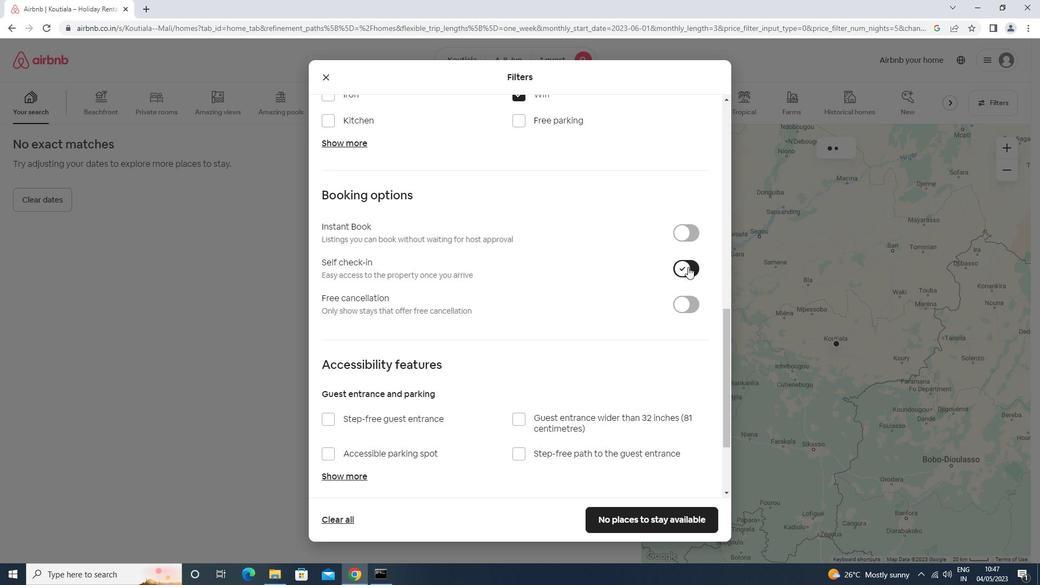 
Action: Mouse scrolled (685, 268) with delta (0, 0)
Screenshot: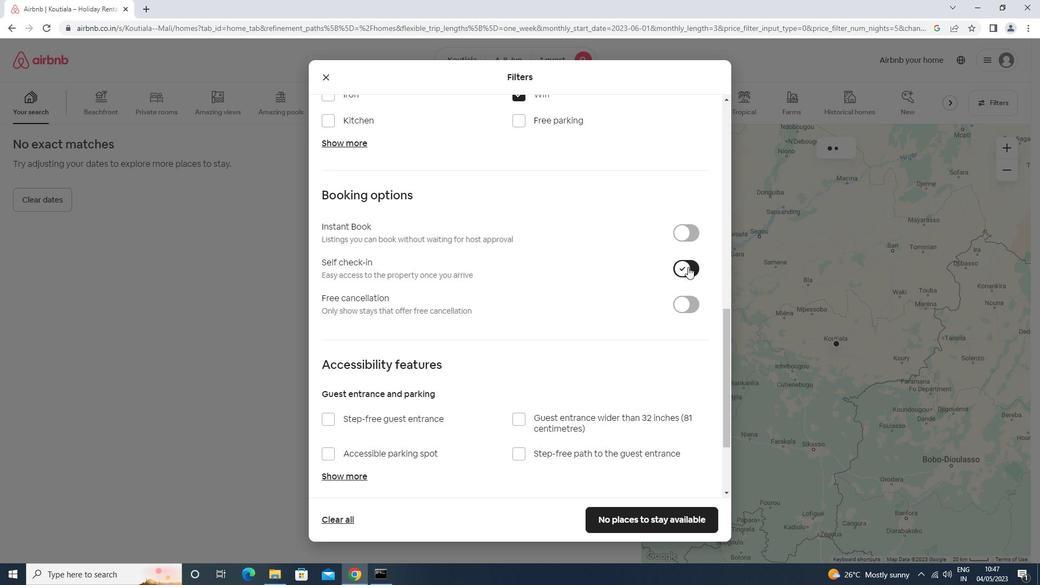 
Action: Mouse moved to (685, 269)
Screenshot: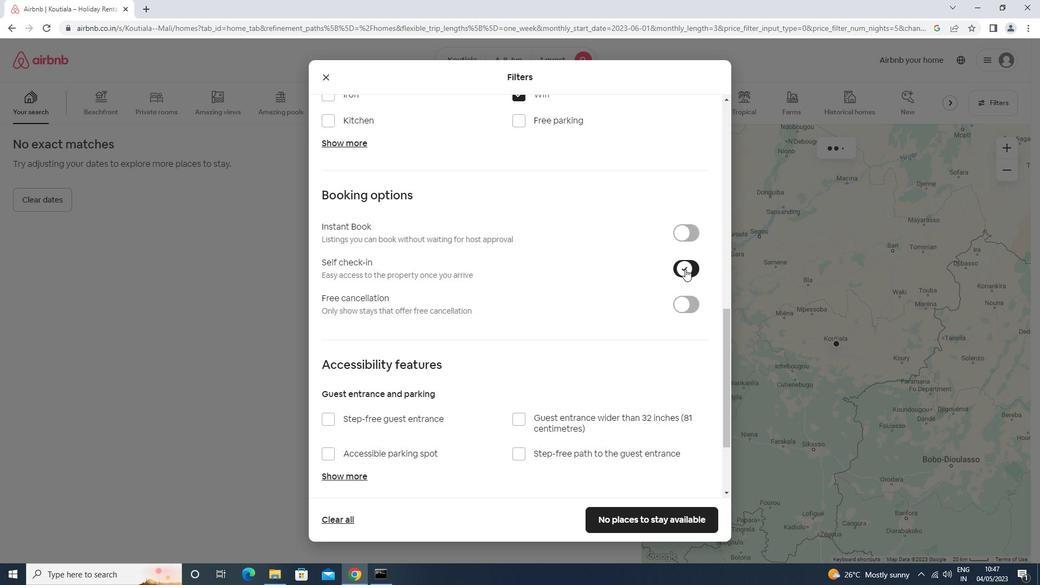 
Action: Mouse scrolled (685, 268) with delta (0, 0)
Screenshot: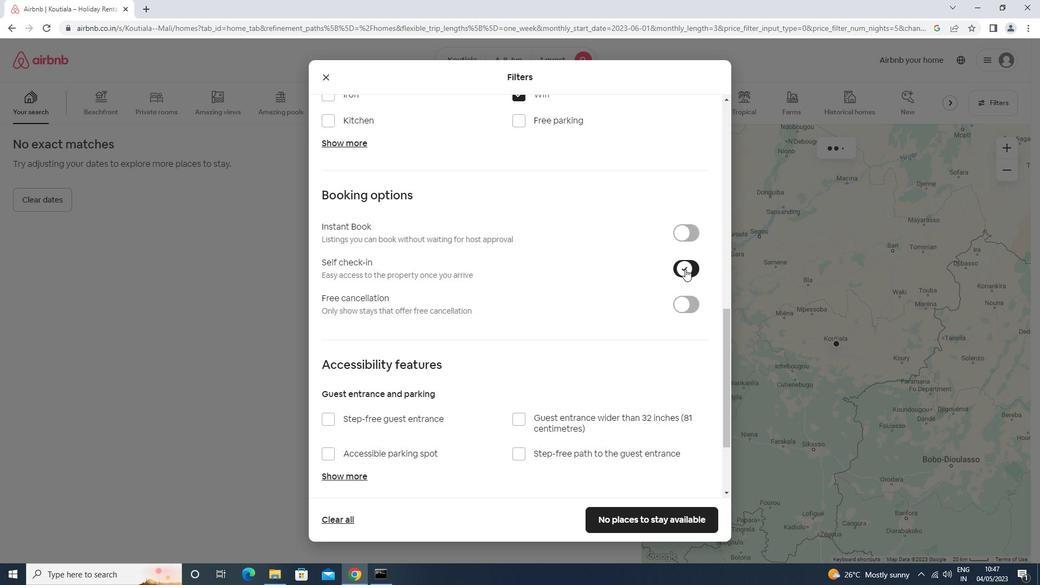 
Action: Mouse moved to (684, 270)
Screenshot: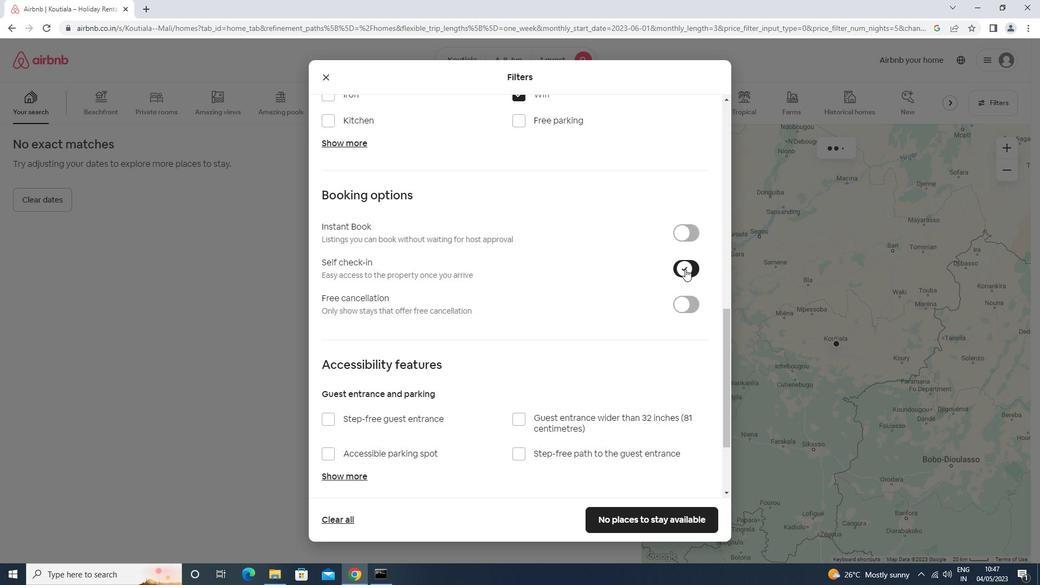 
Action: Mouse scrolled (684, 269) with delta (0, 0)
Screenshot: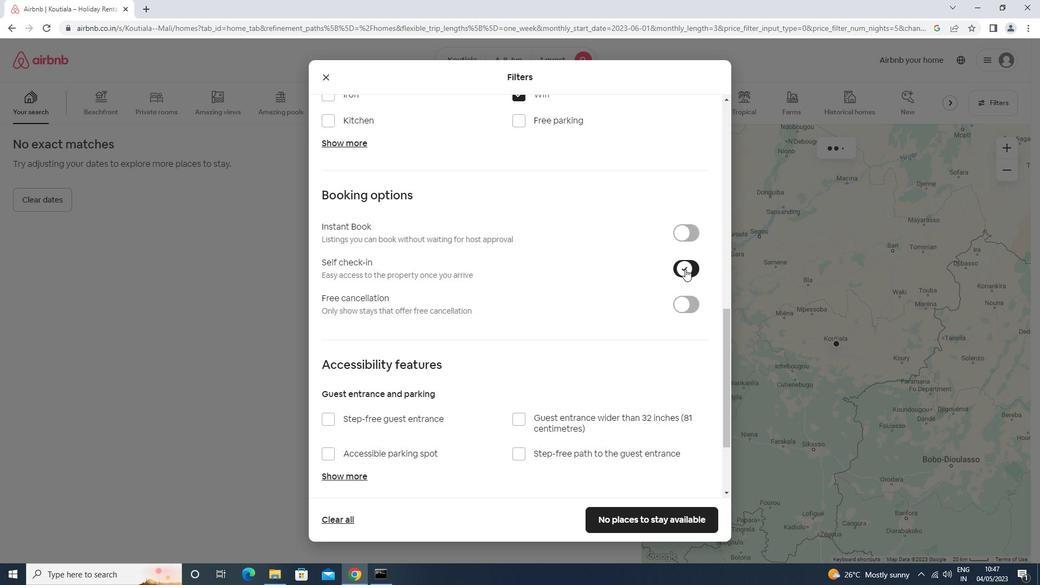 
Action: Mouse moved to (684, 271)
Screenshot: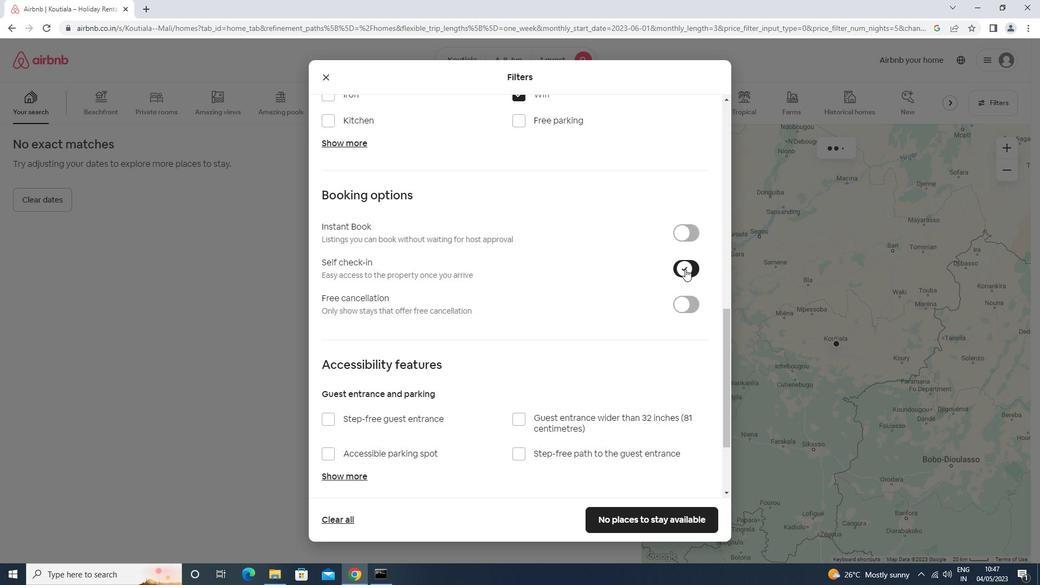 
Action: Mouse scrolled (684, 270) with delta (0, 0)
Screenshot: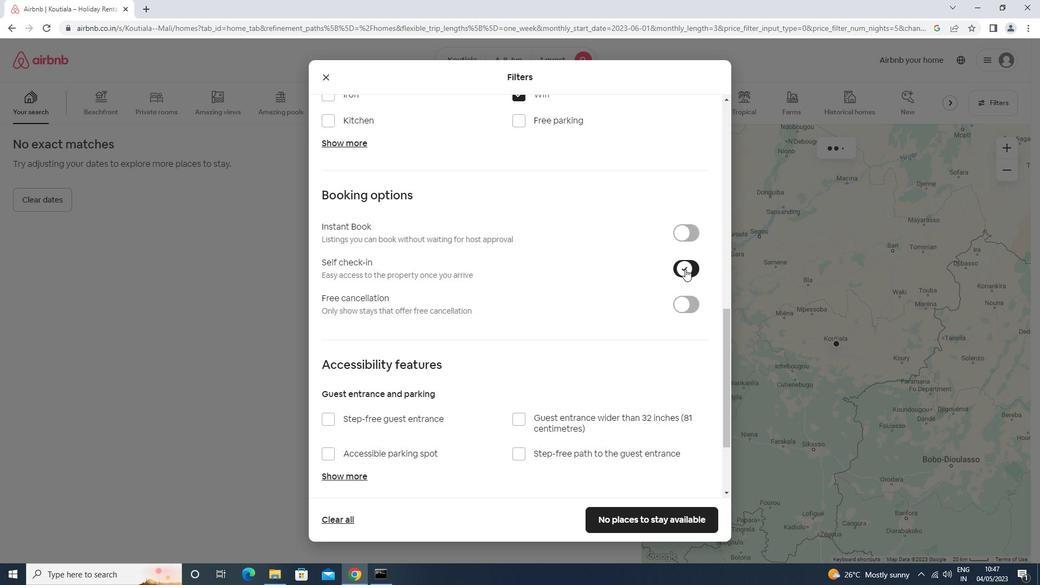 
Action: Mouse moved to (651, 290)
Screenshot: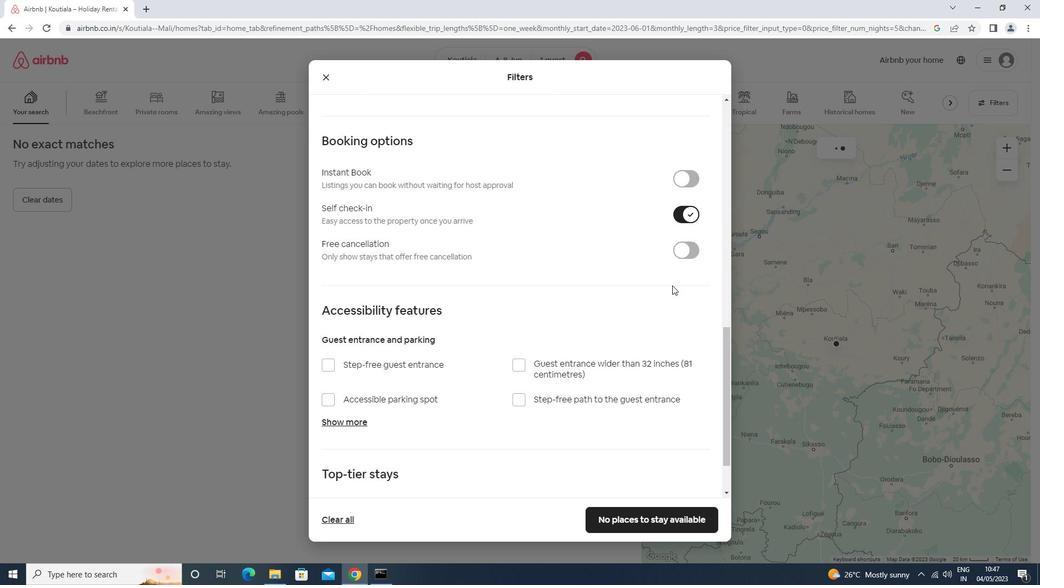 
Action: Mouse scrolled (651, 289) with delta (0, 0)
Screenshot: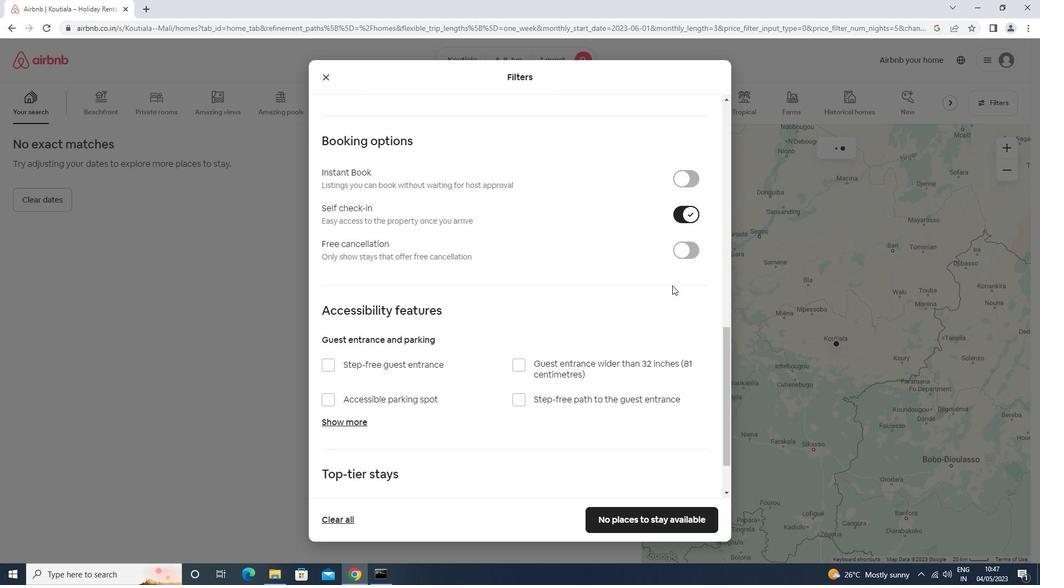 
Action: Mouse moved to (643, 294)
Screenshot: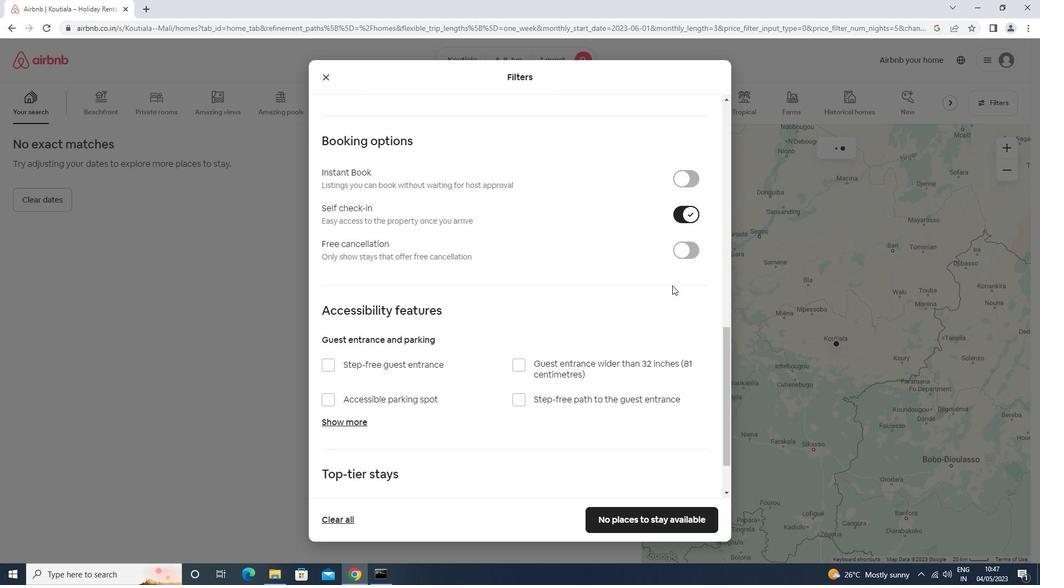 
Action: Mouse scrolled (643, 293) with delta (0, 0)
Screenshot: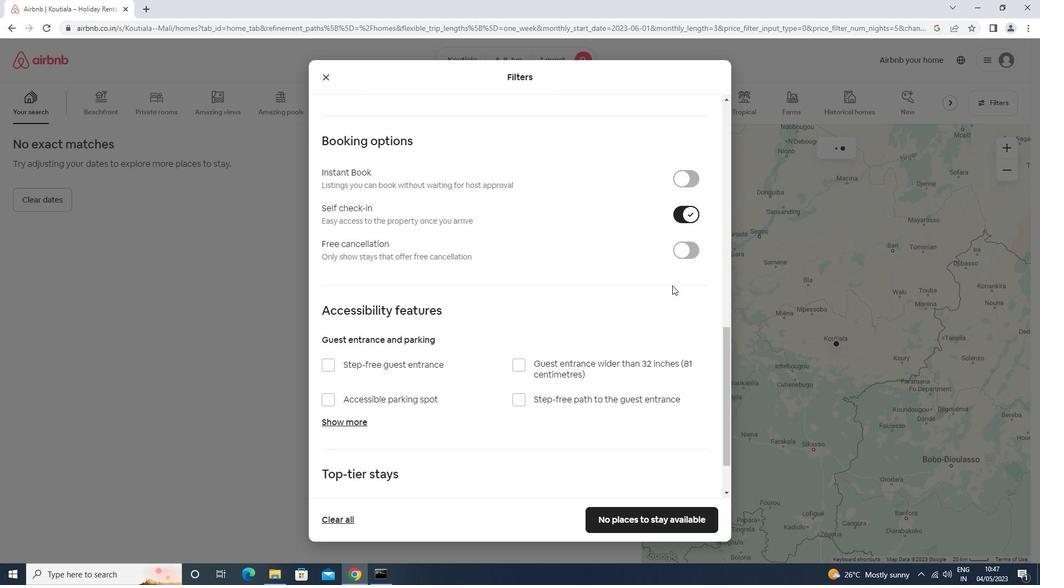 
Action: Mouse moved to (637, 296)
Screenshot: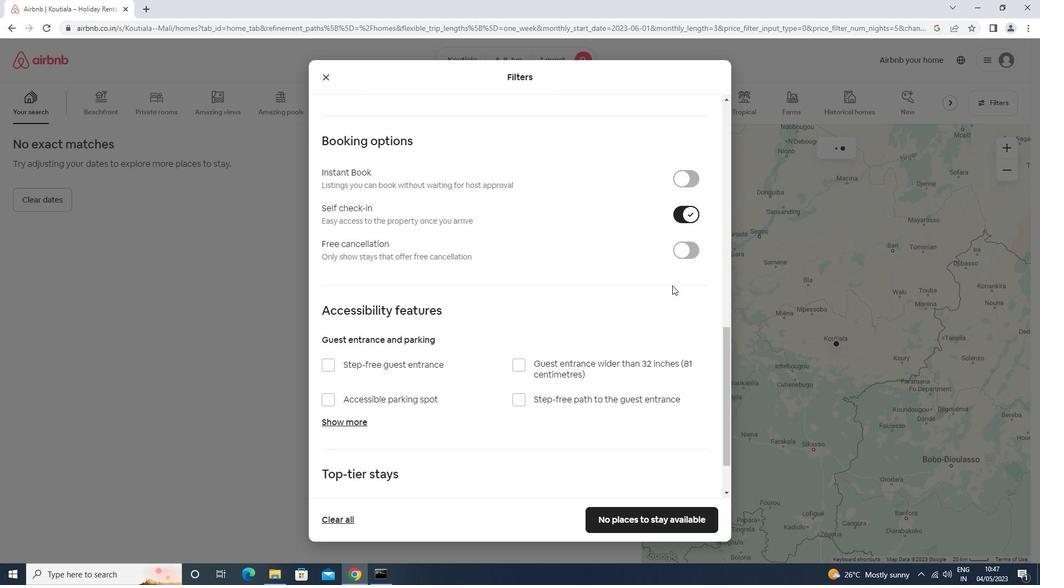 
Action: Mouse scrolled (637, 295) with delta (0, 0)
Screenshot: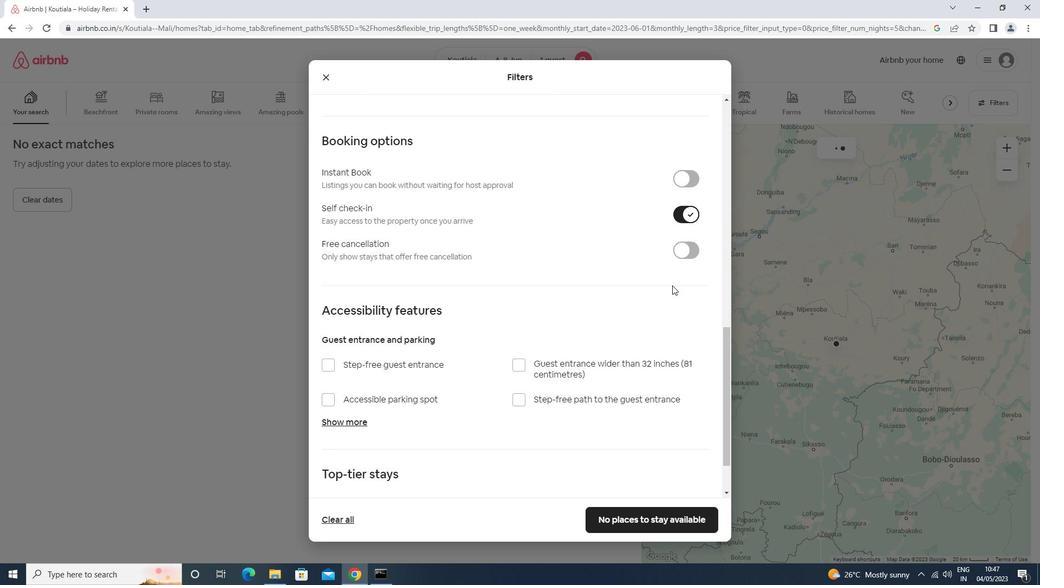 
Action: Mouse moved to (635, 297)
Screenshot: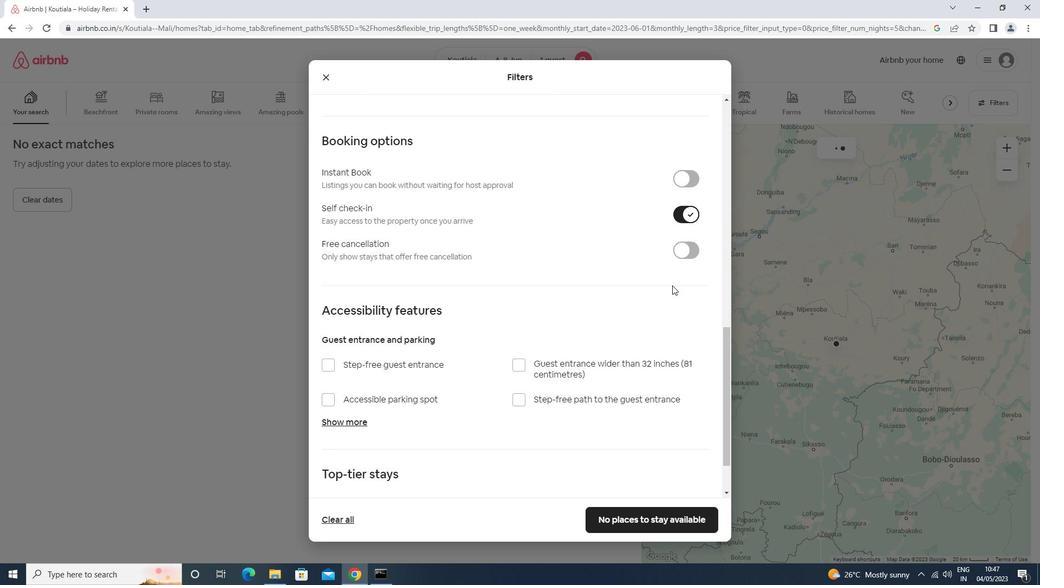 
Action: Mouse scrolled (635, 296) with delta (0, 0)
Screenshot: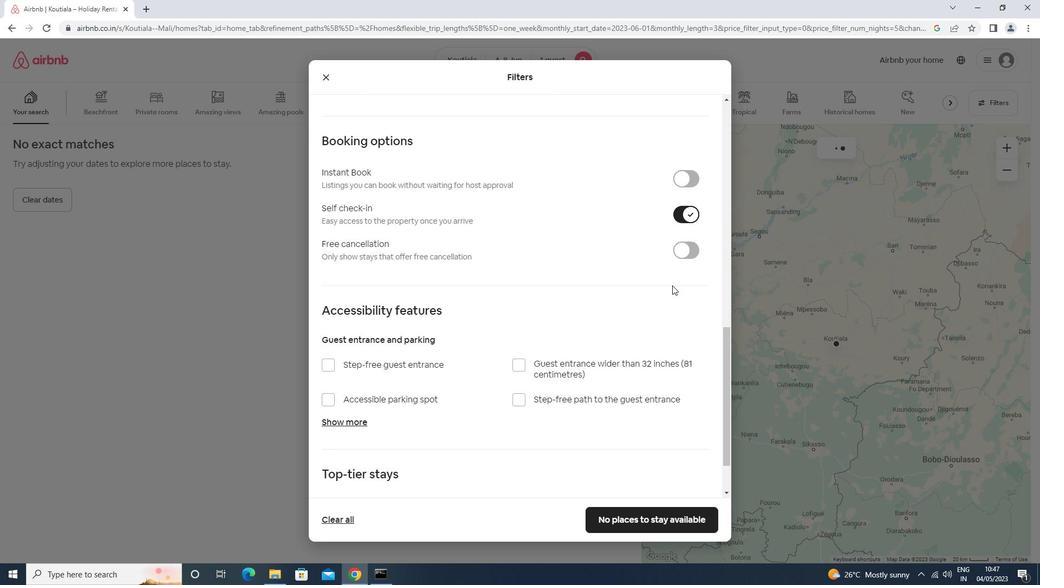 
Action: Mouse moved to (632, 299)
Screenshot: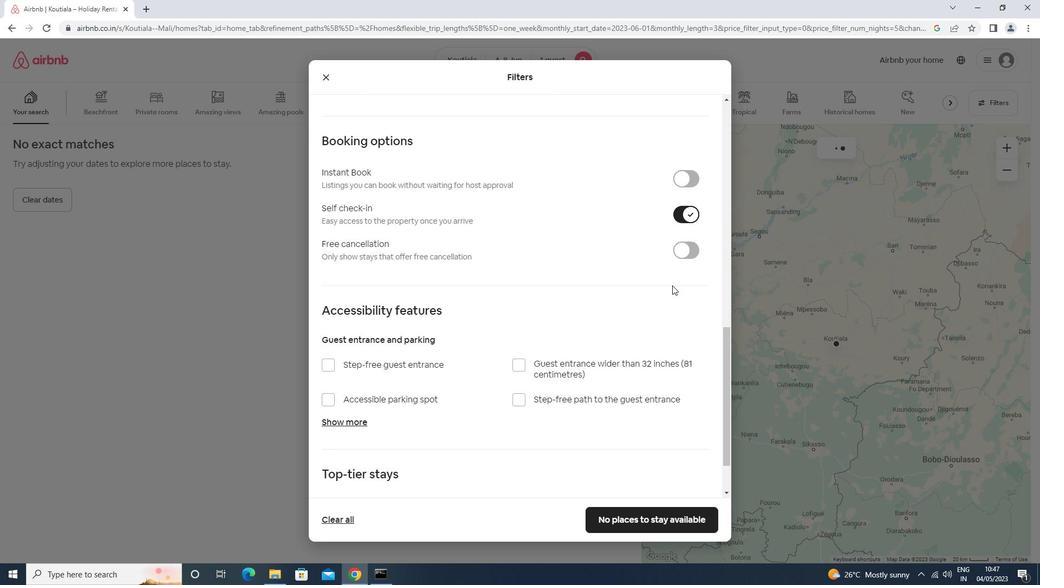 
Action: Mouse scrolled (632, 298) with delta (0, 0)
Screenshot: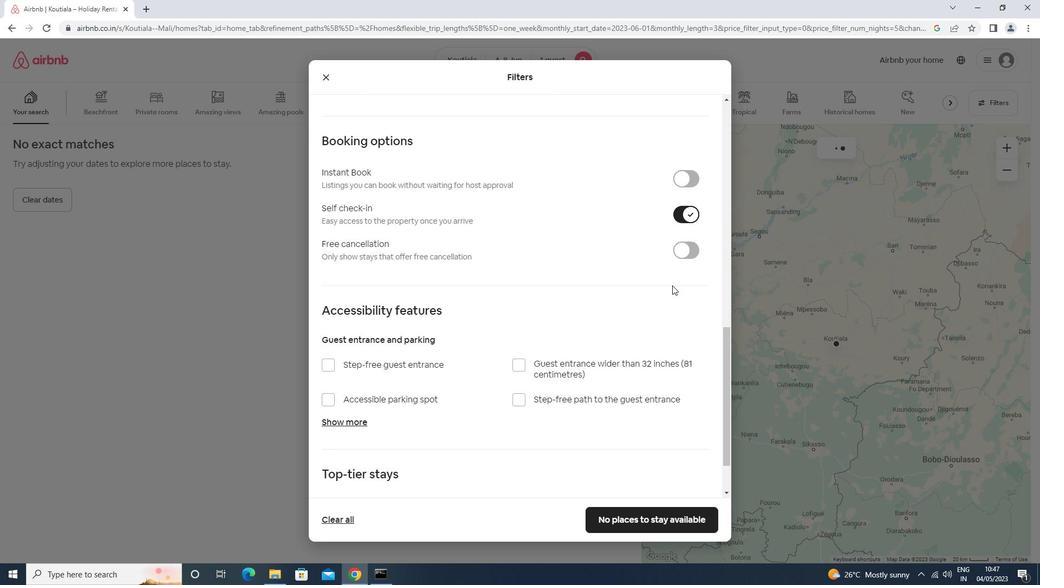
Action: Mouse moved to (627, 302)
Screenshot: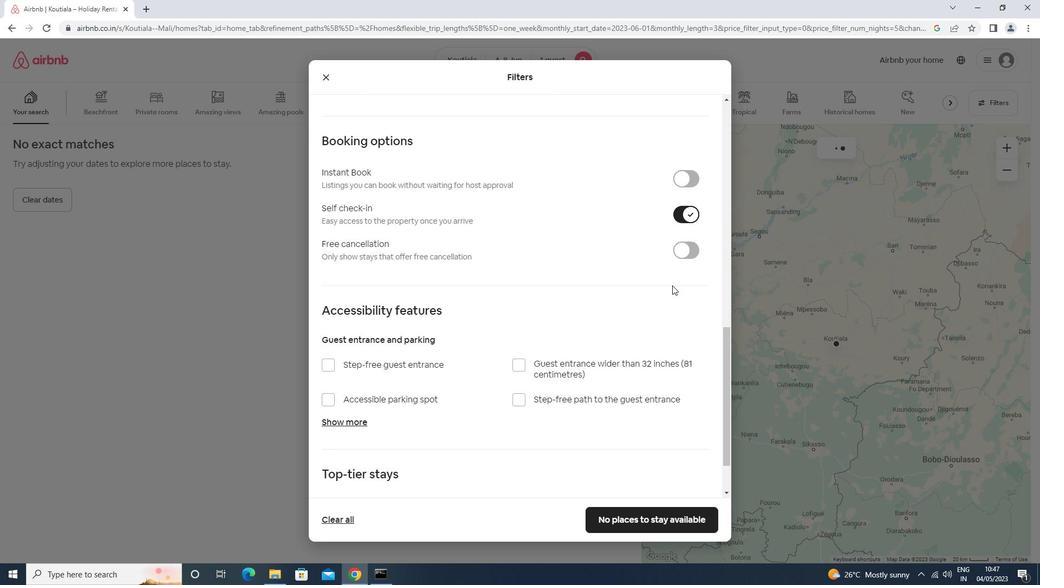 
Action: Mouse scrolled (627, 301) with delta (0, 0)
Screenshot: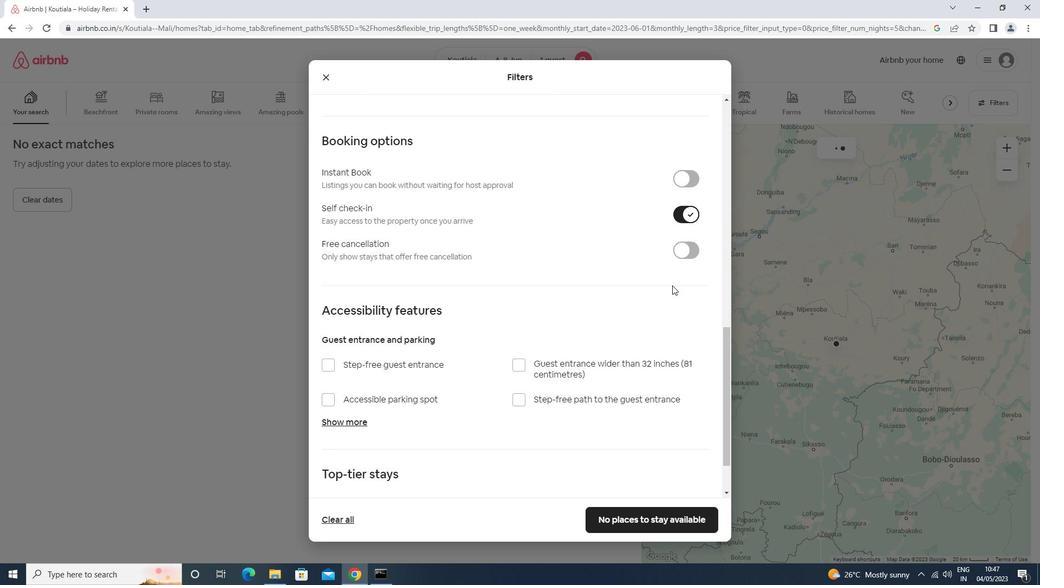 
Action: Mouse moved to (603, 513)
Screenshot: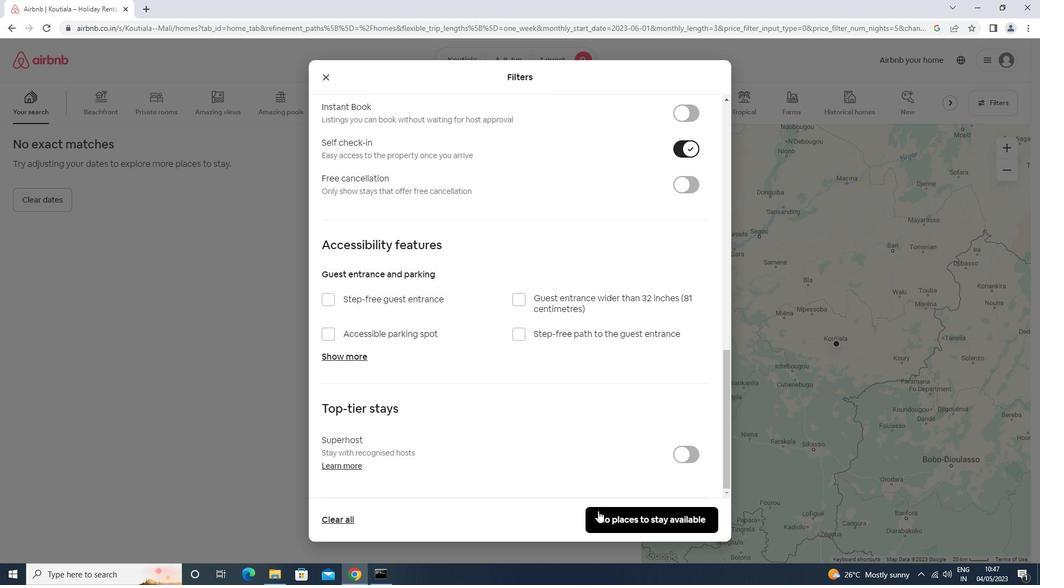
Action: Mouse pressed left at (603, 513)
Screenshot: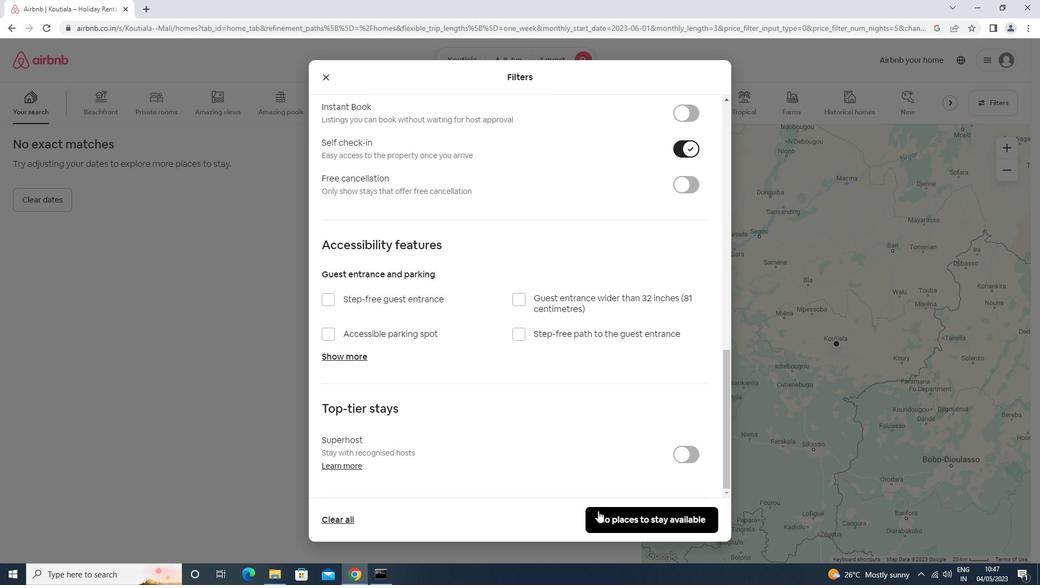 
Action: Mouse moved to (603, 513)
Screenshot: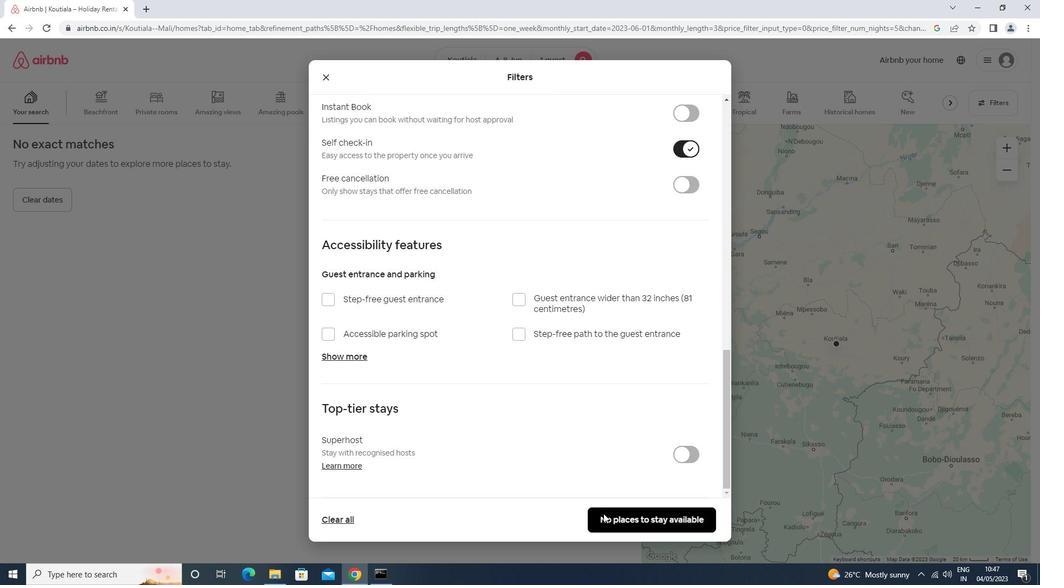 
